 Task: Look for space in Vila Real, Portugal from 1st August, 2023 to 5th August, 2023 for 1 adult in price range Rs.6000 to Rs.15000. Place can be entire place with 1  bedroom having 1 bed and 1 bathroom. Property type can be house, flat, guest house. Booking option can be shelf check-in. Required host language is English.
Action: Mouse moved to (354, 126)
Screenshot: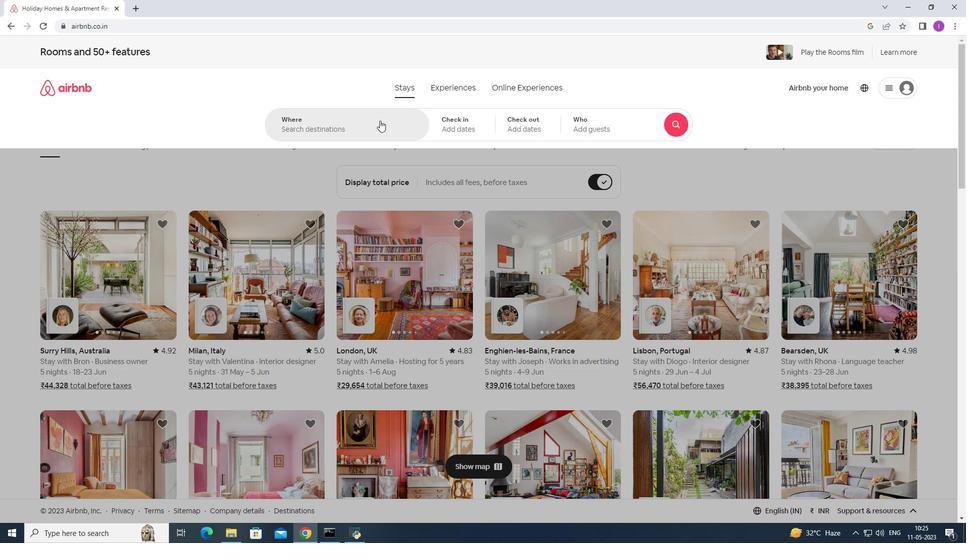 
Action: Mouse pressed left at (354, 126)
Screenshot: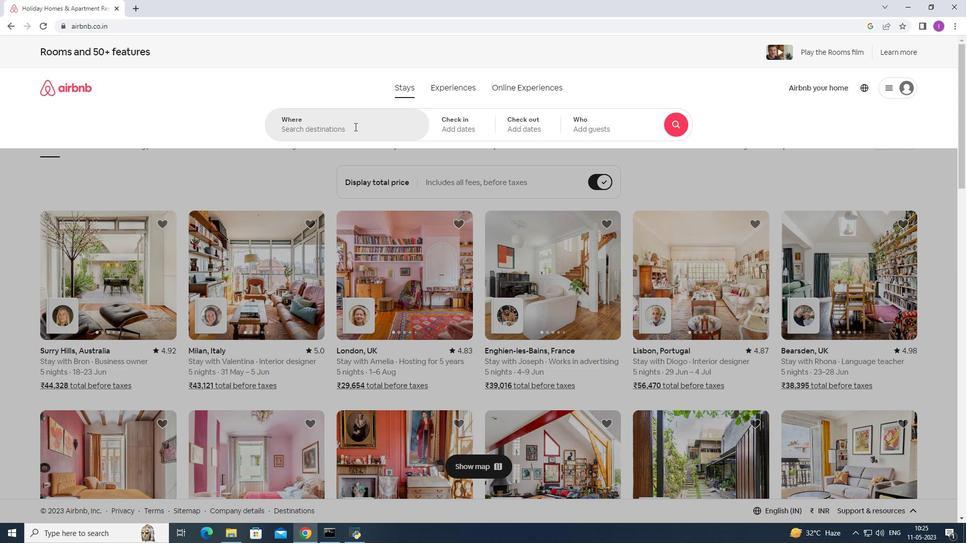 
Action: Mouse moved to (370, 117)
Screenshot: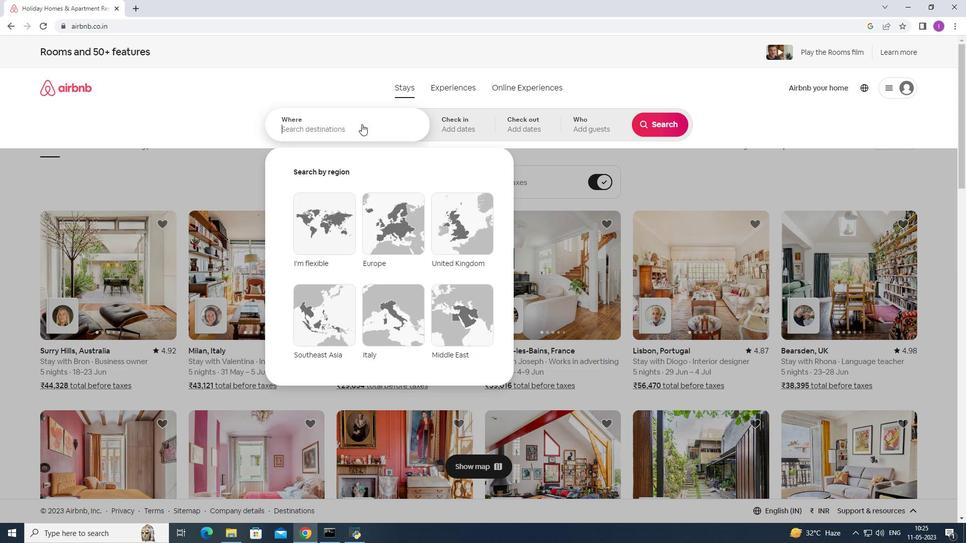 
Action: Key pressed <Key.shift><Key.shift><Key.shift><Key.shift><Key.shift><Key.shift><Key.shift><Key.shift><Key.shift><Key.shift><Key.shift><Key.shift><Key.shift><Key.shift><Key.shift><Key.shift>Vila<Key.space><Key.shift>Real,<Key.shift><Key.shift><Key.shift><Key.shift><Key.shift><Key.shift><Key.shift><Key.shift>Portugal
Screenshot: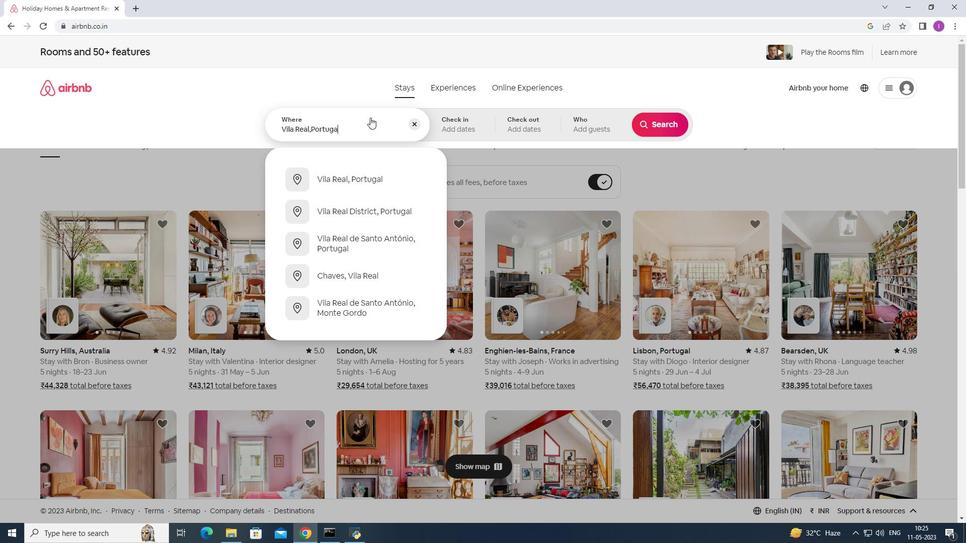 
Action: Mouse moved to (374, 178)
Screenshot: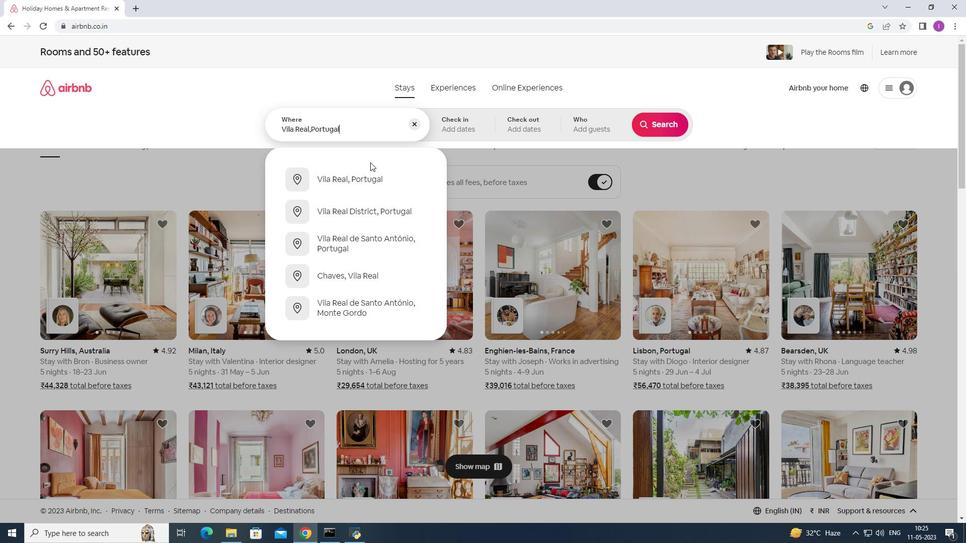 
Action: Mouse pressed left at (374, 178)
Screenshot: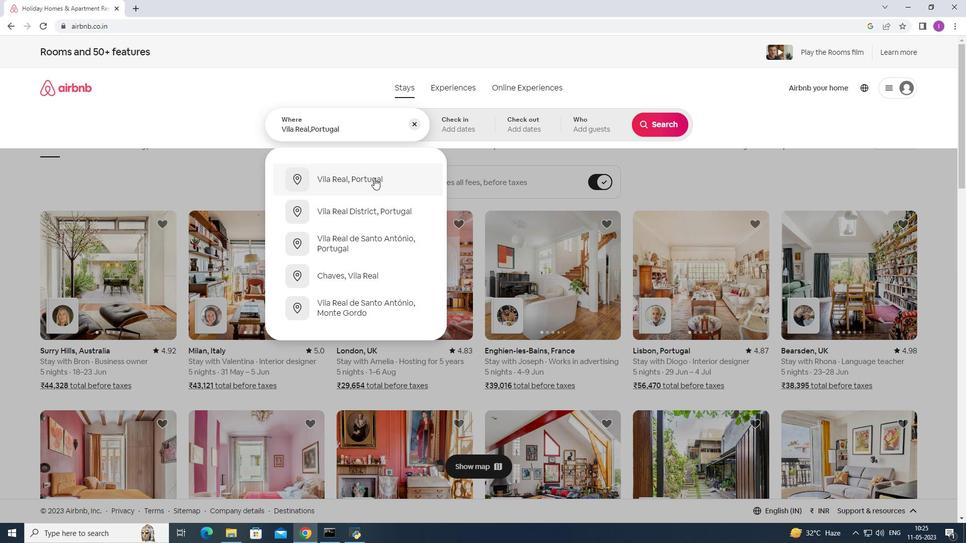 
Action: Mouse moved to (657, 201)
Screenshot: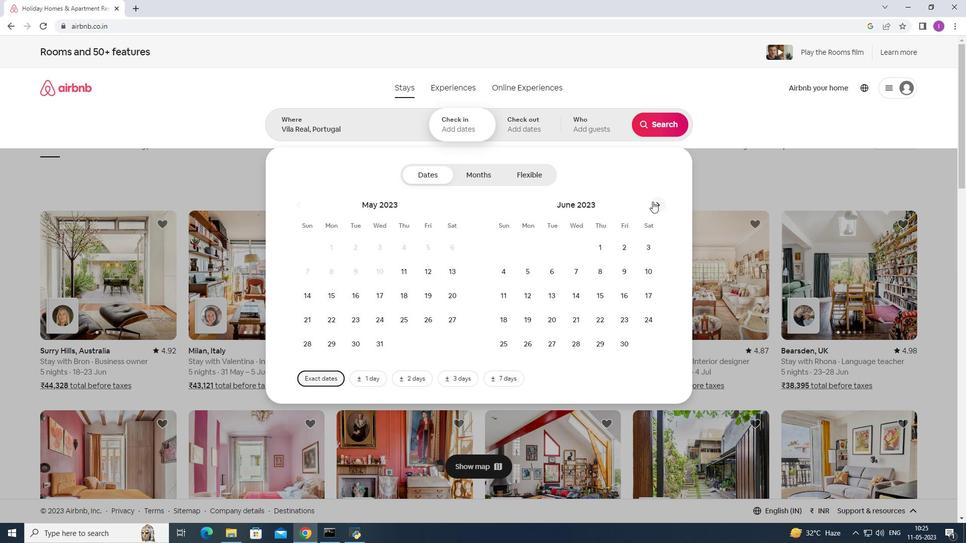 
Action: Mouse pressed left at (657, 201)
Screenshot: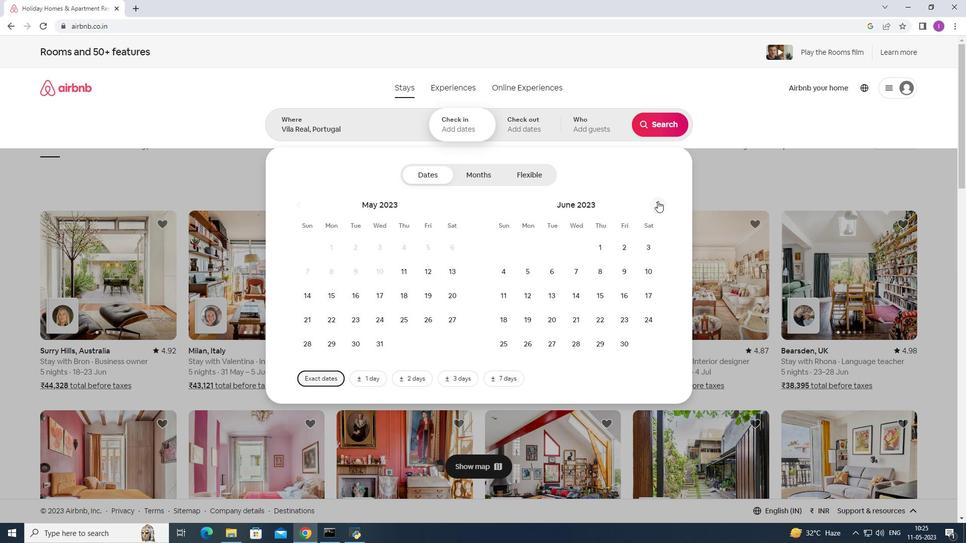 
Action: Mouse pressed left at (657, 201)
Screenshot: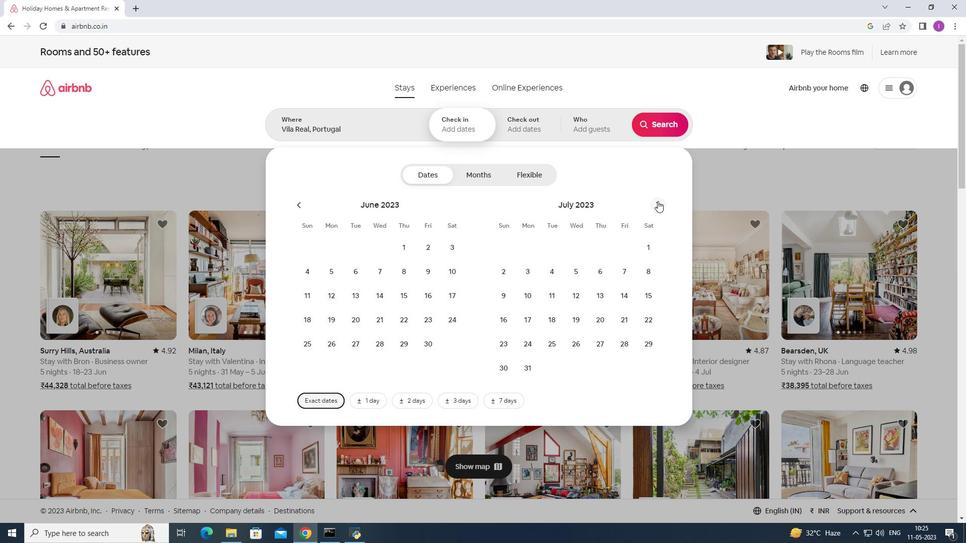 
Action: Mouse moved to (553, 248)
Screenshot: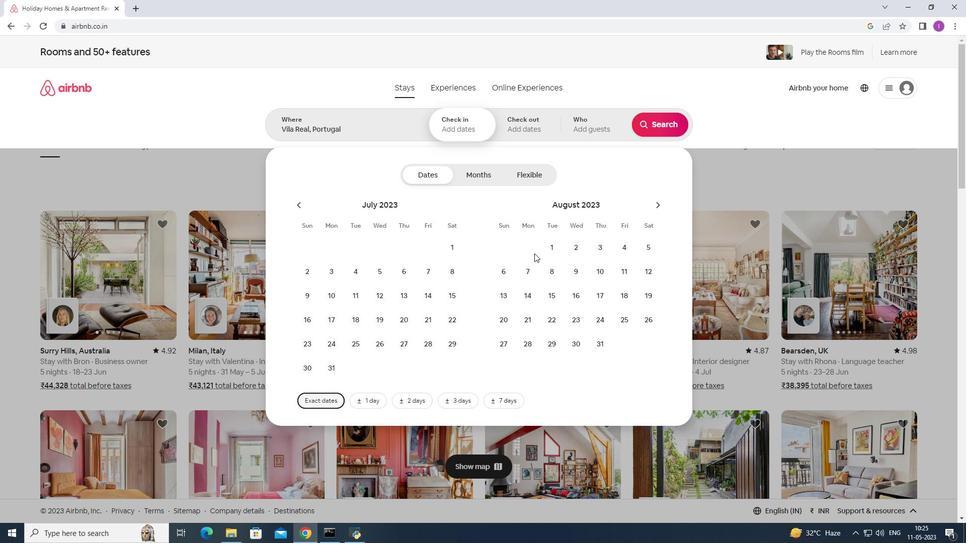 
Action: Mouse pressed left at (553, 248)
Screenshot: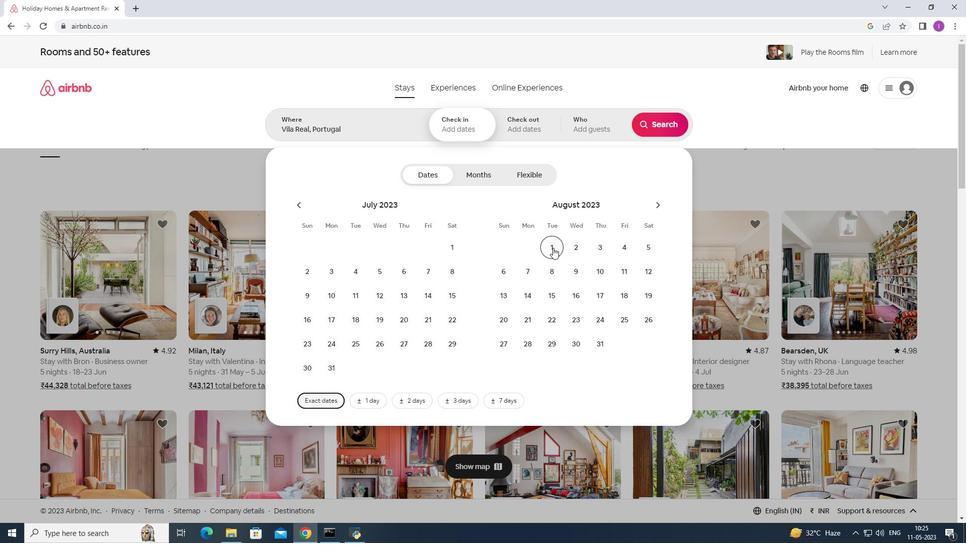
Action: Mouse moved to (645, 249)
Screenshot: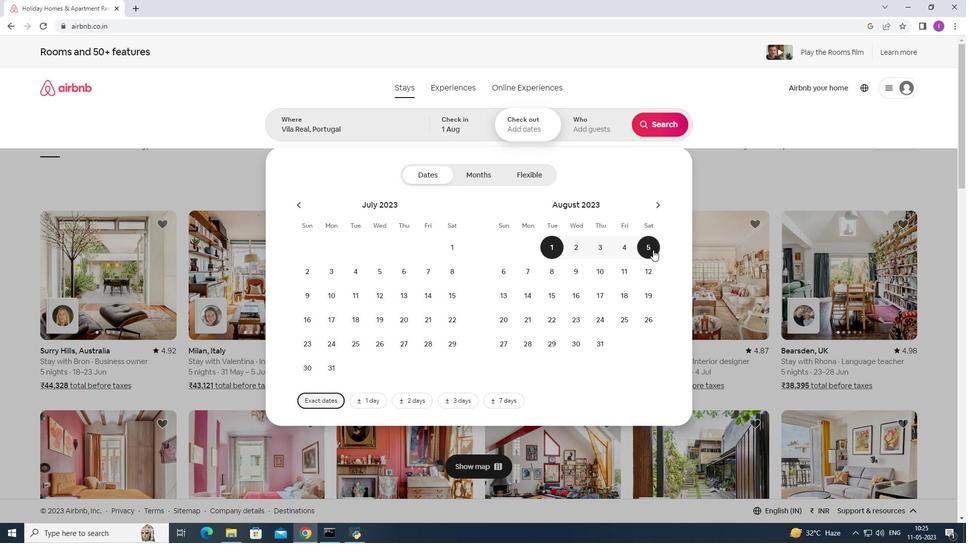 
Action: Mouse pressed left at (645, 249)
Screenshot: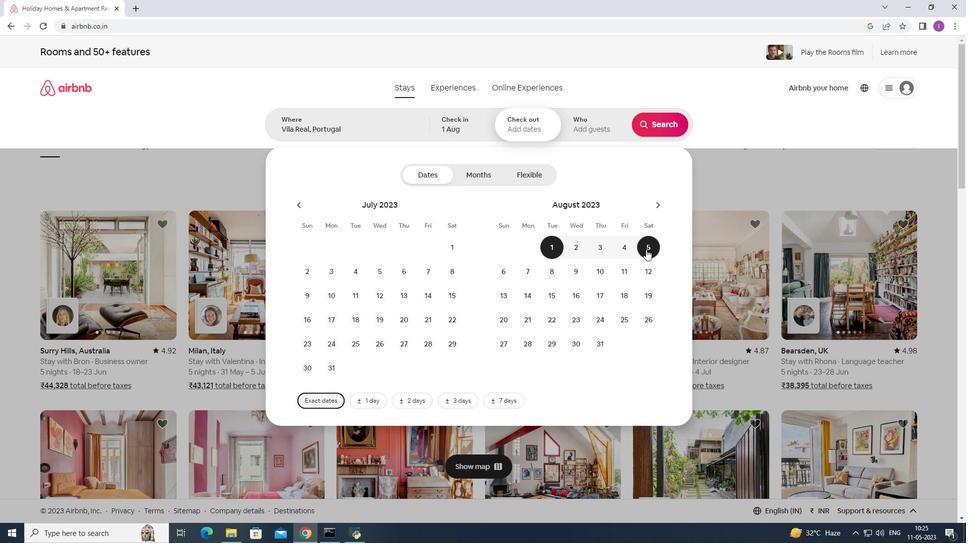 
Action: Mouse moved to (596, 134)
Screenshot: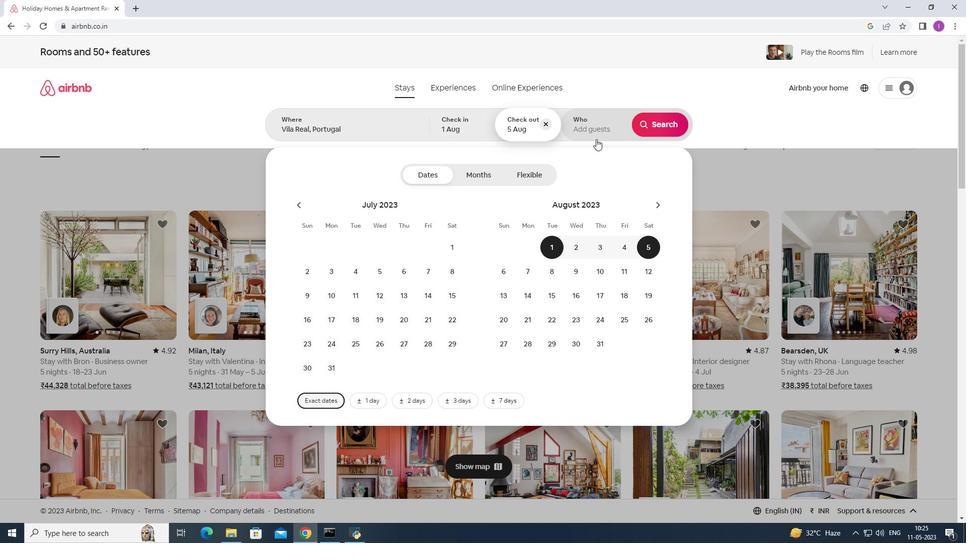 
Action: Mouse pressed left at (596, 134)
Screenshot: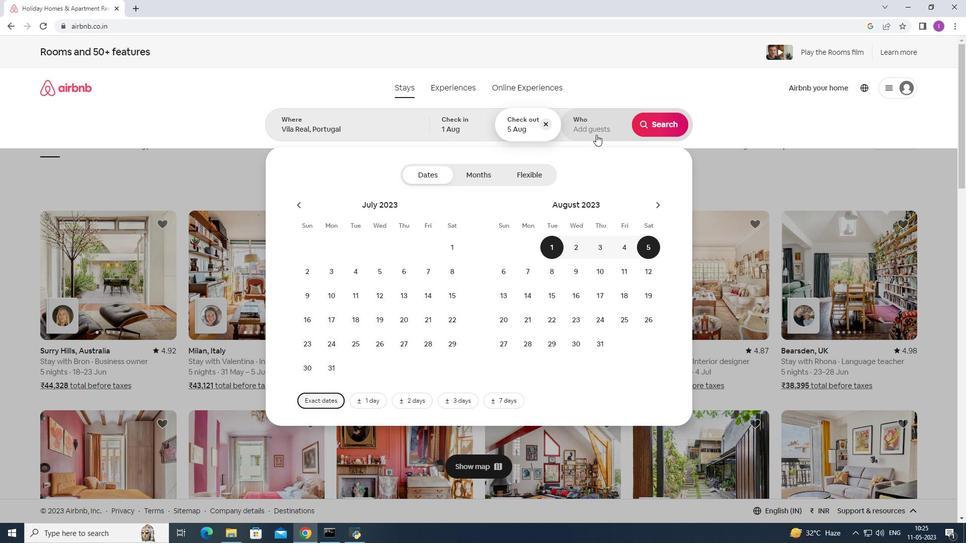 
Action: Mouse moved to (664, 174)
Screenshot: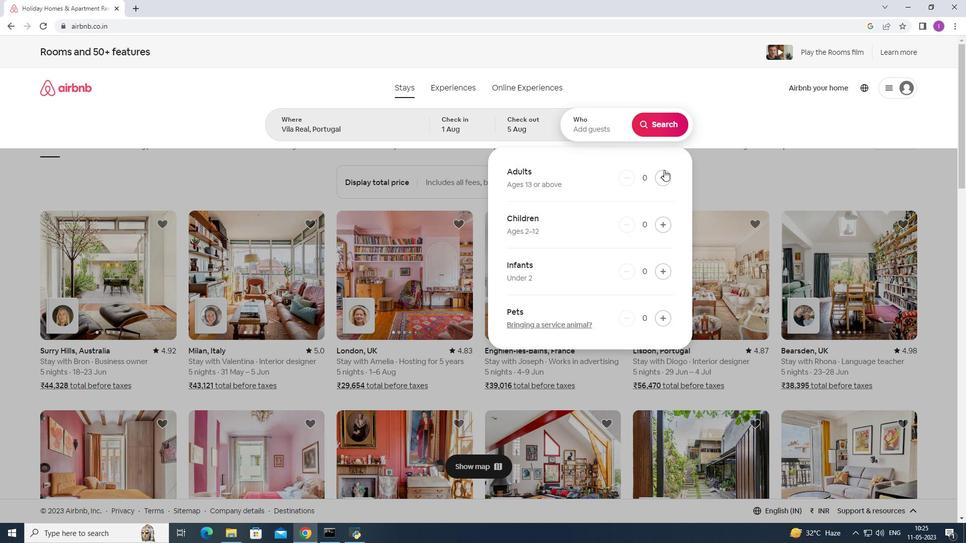
Action: Mouse pressed left at (664, 174)
Screenshot: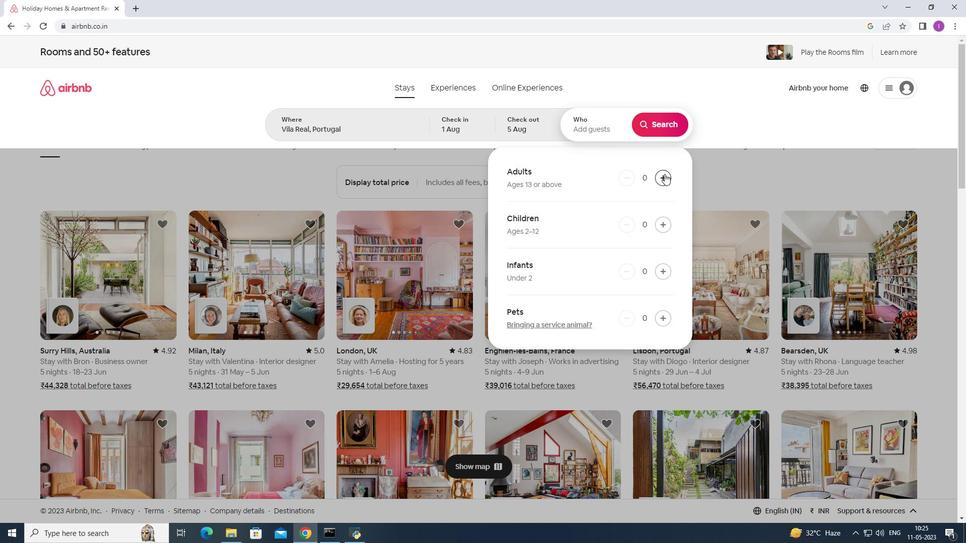 
Action: Mouse pressed left at (664, 174)
Screenshot: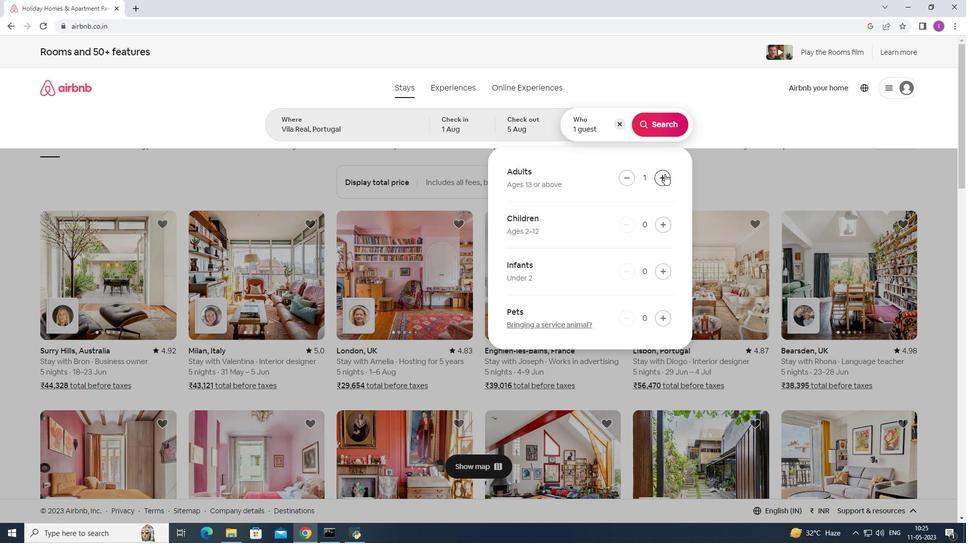
Action: Mouse pressed left at (664, 174)
Screenshot: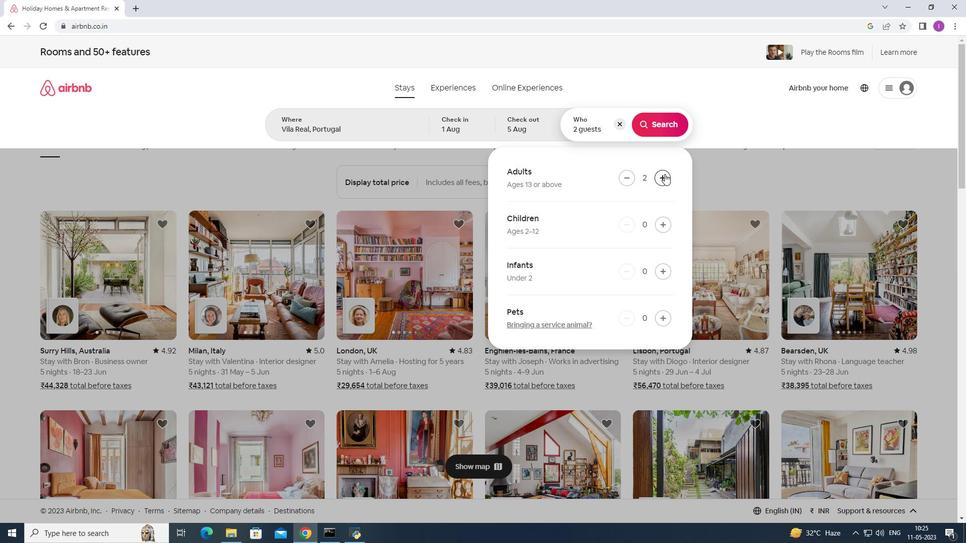 
Action: Mouse moved to (625, 176)
Screenshot: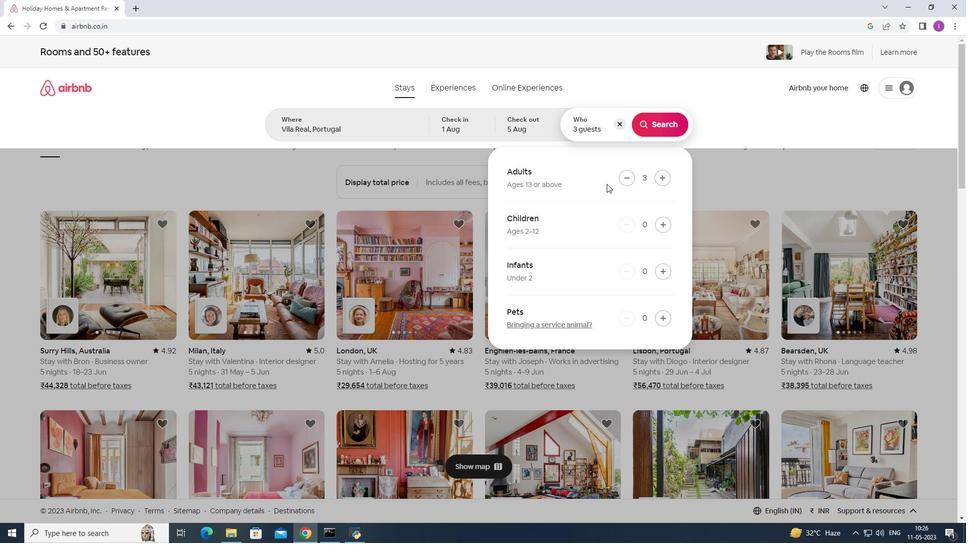 
Action: Mouse pressed left at (625, 176)
Screenshot: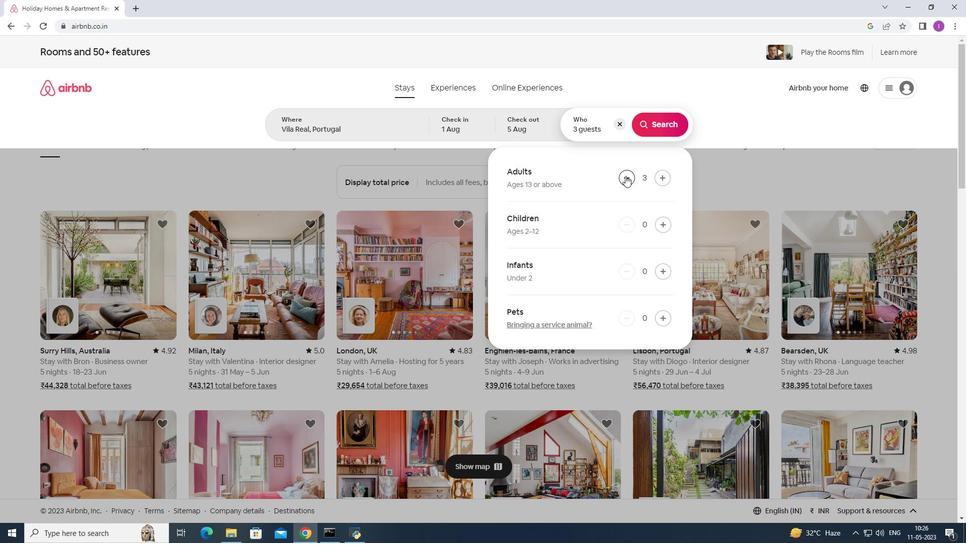 
Action: Mouse pressed left at (625, 176)
Screenshot: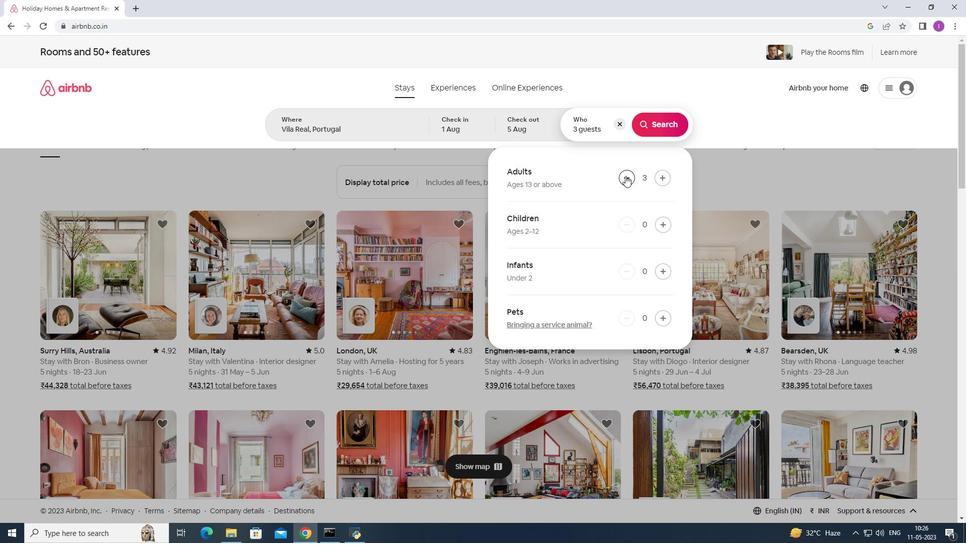
Action: Mouse moved to (655, 128)
Screenshot: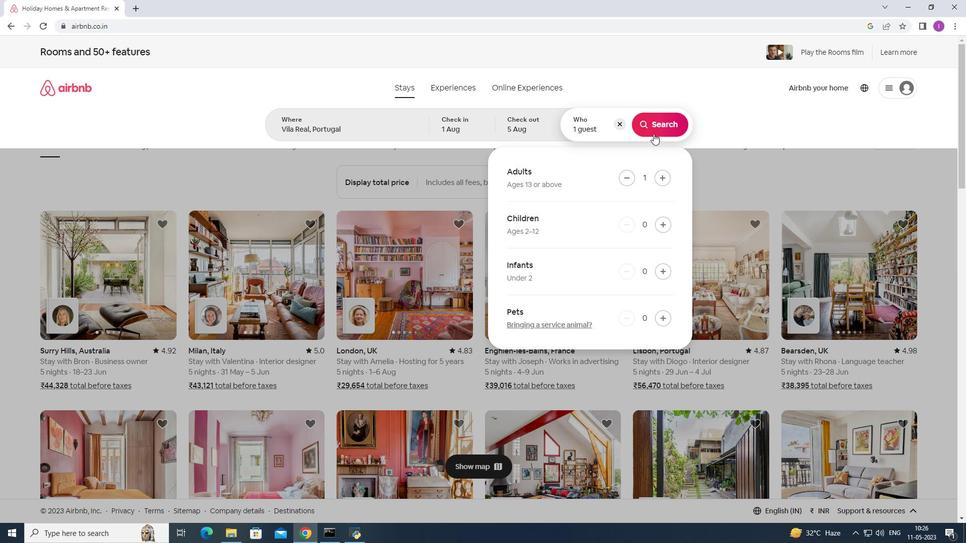 
Action: Mouse pressed left at (655, 128)
Screenshot: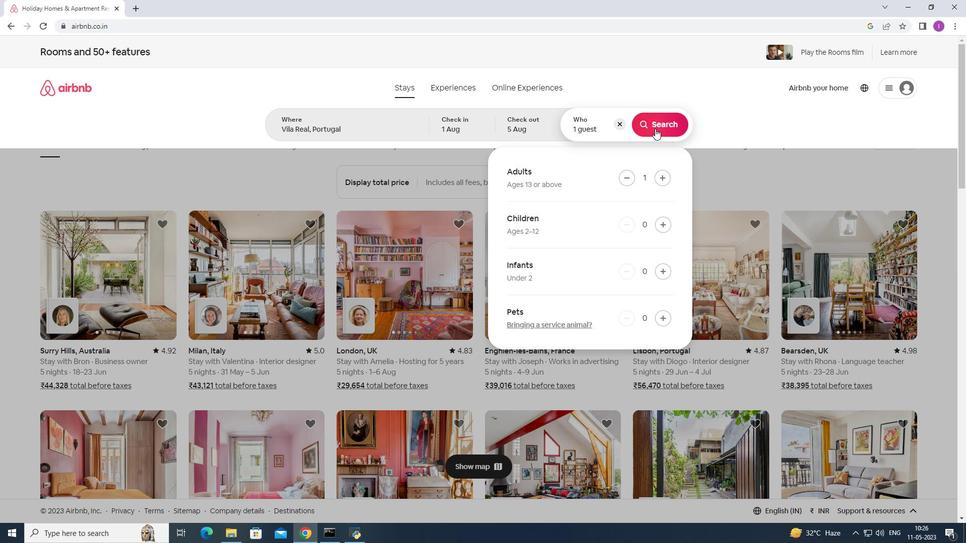 
Action: Mouse moved to (929, 100)
Screenshot: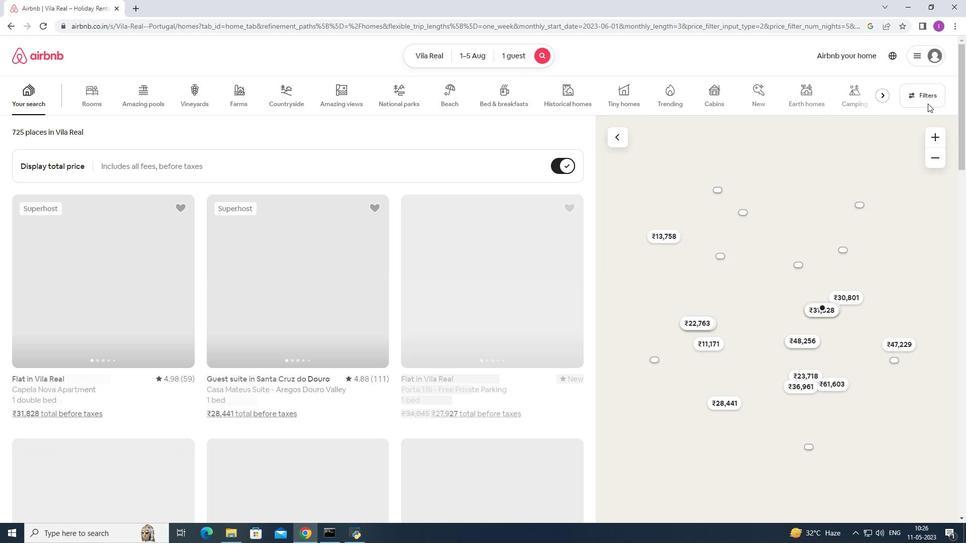
Action: Mouse pressed left at (929, 100)
Screenshot: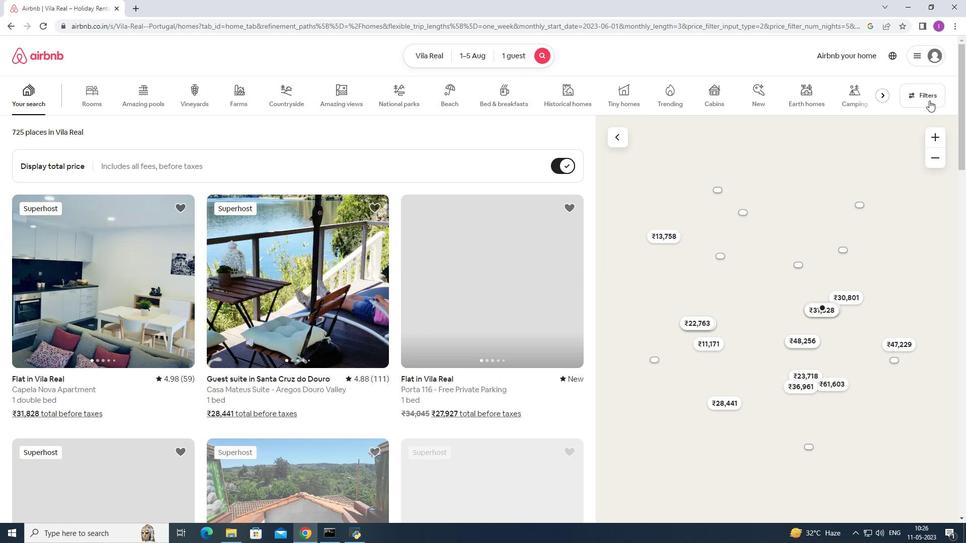 
Action: Mouse moved to (549, 343)
Screenshot: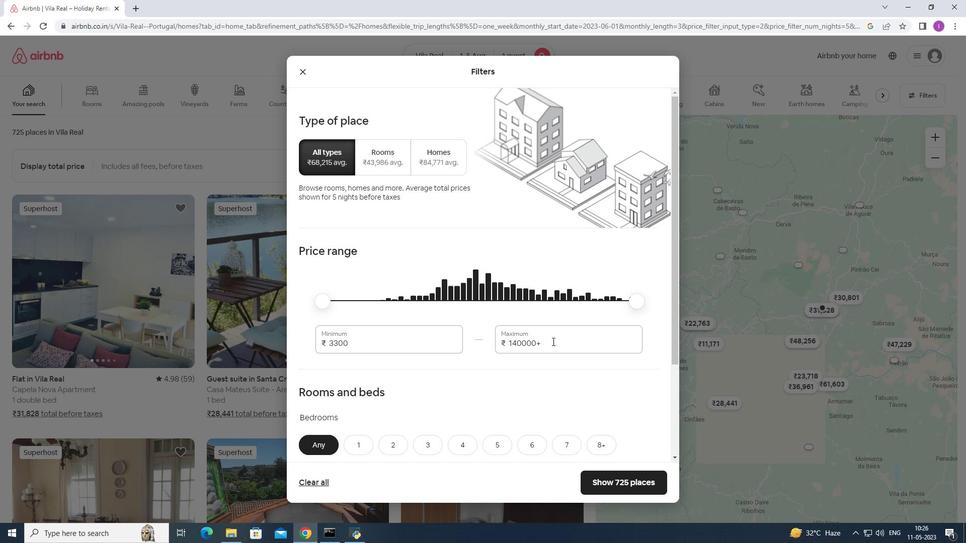 
Action: Mouse pressed left at (549, 343)
Screenshot: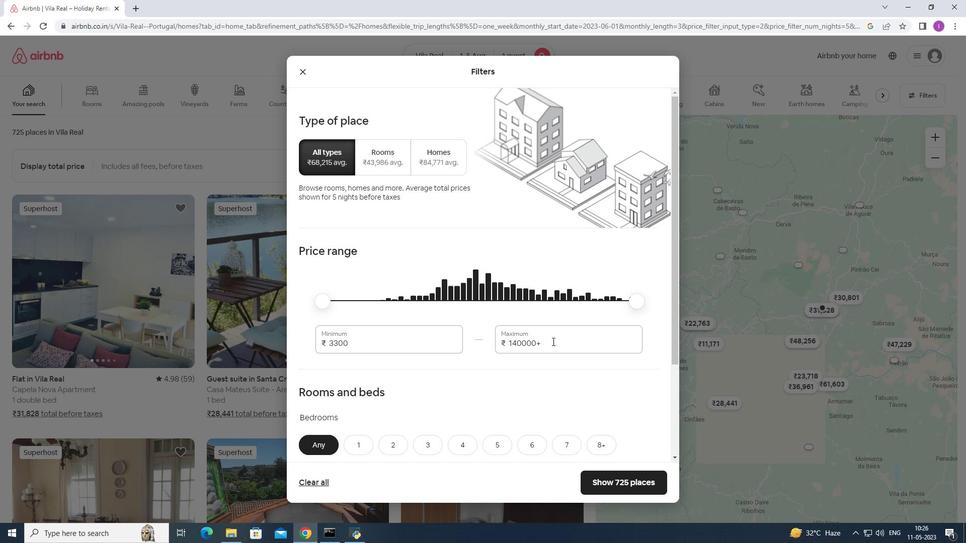
Action: Mouse moved to (566, 342)
Screenshot: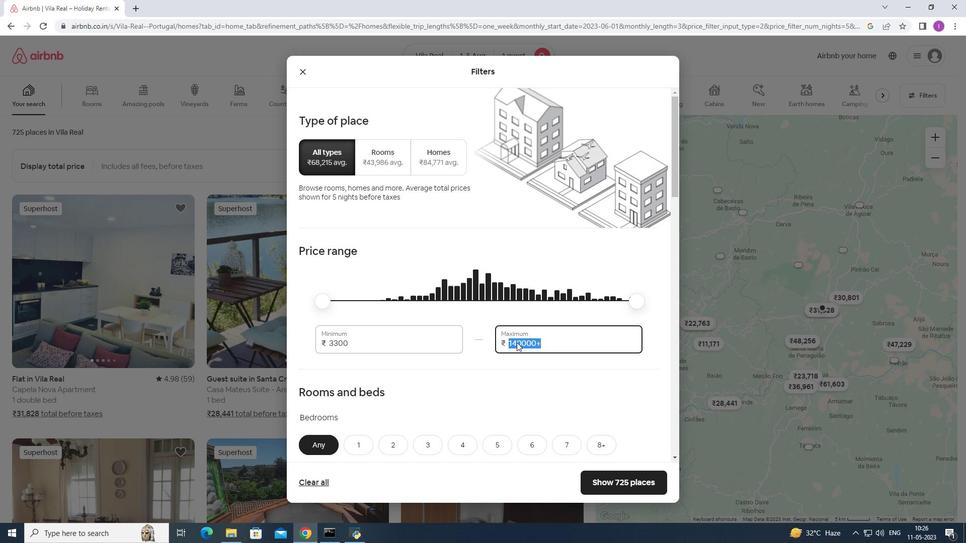 
Action: Key pressed 15000
Screenshot: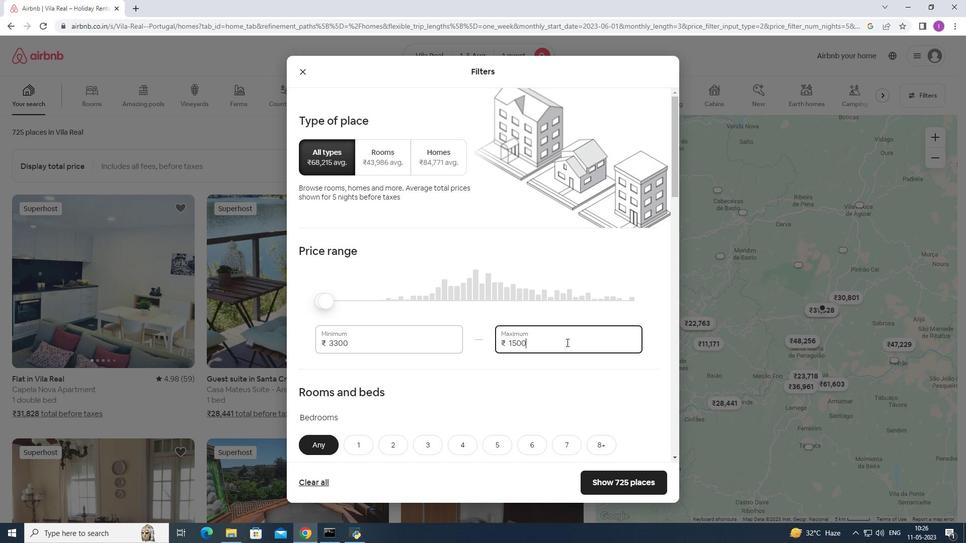 
Action: Mouse moved to (351, 338)
Screenshot: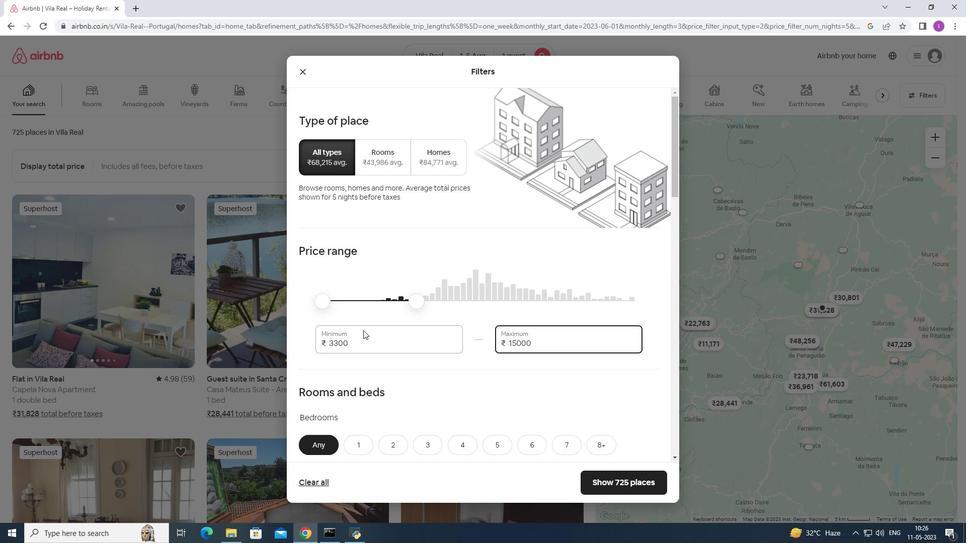 
Action: Mouse pressed left at (351, 338)
Screenshot: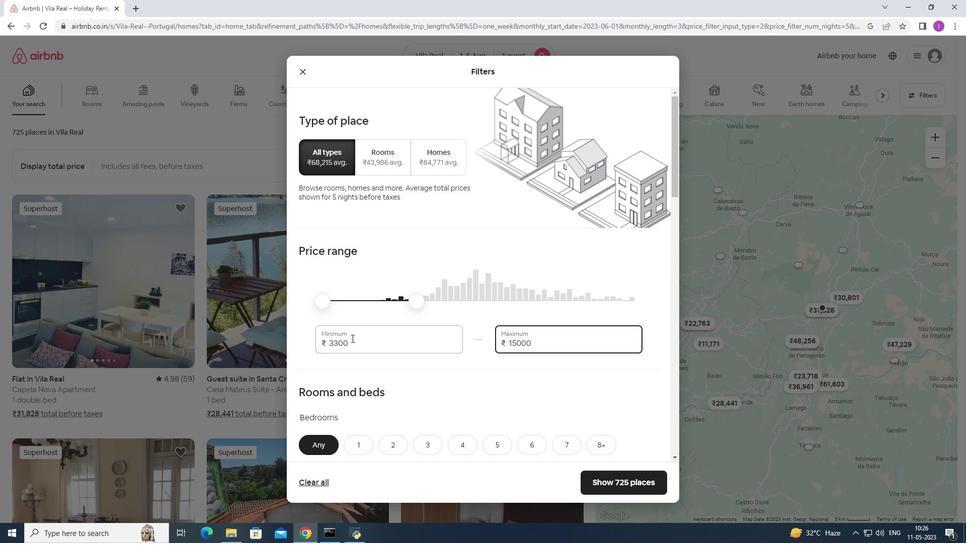 
Action: Mouse moved to (325, 355)
Screenshot: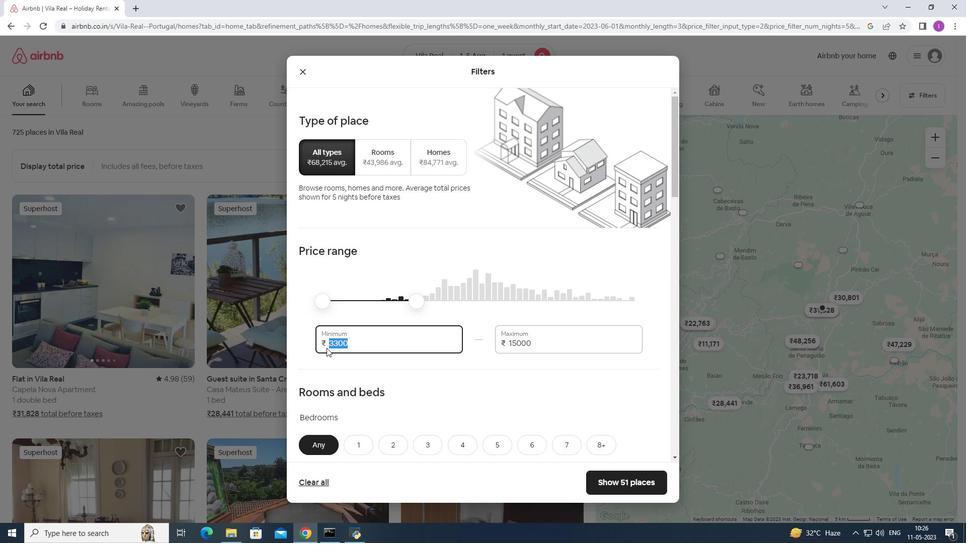
Action: Key pressed 6000
Screenshot: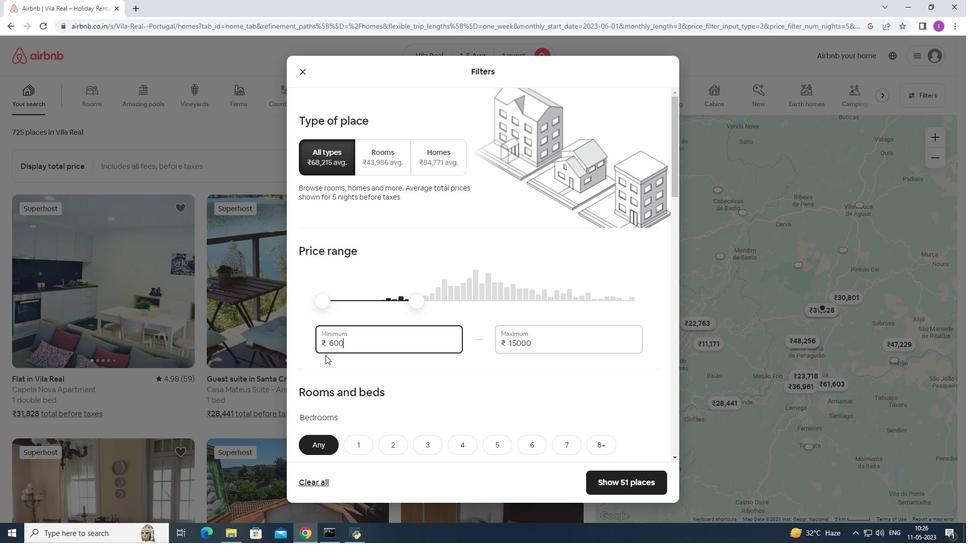 
Action: Mouse moved to (327, 226)
Screenshot: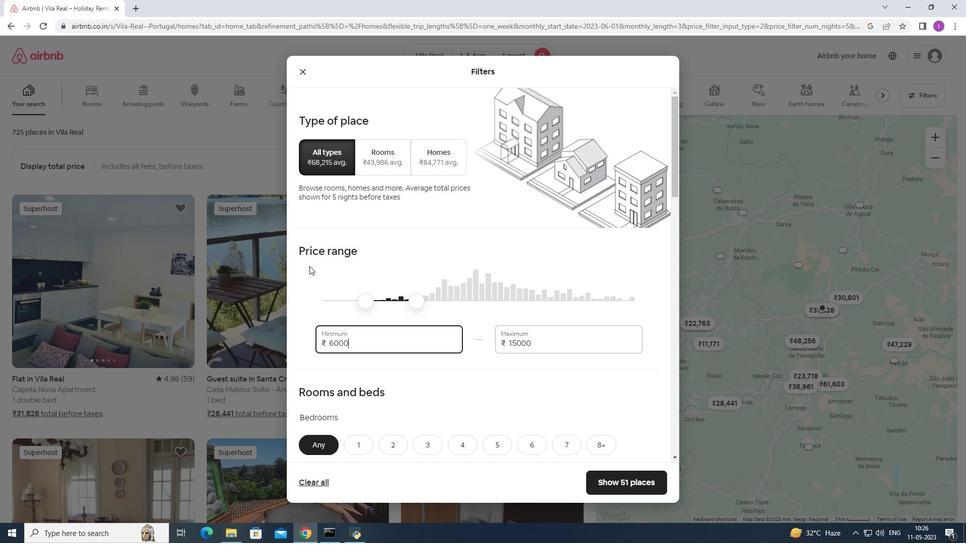
Action: Mouse scrolled (327, 225) with delta (0, 0)
Screenshot: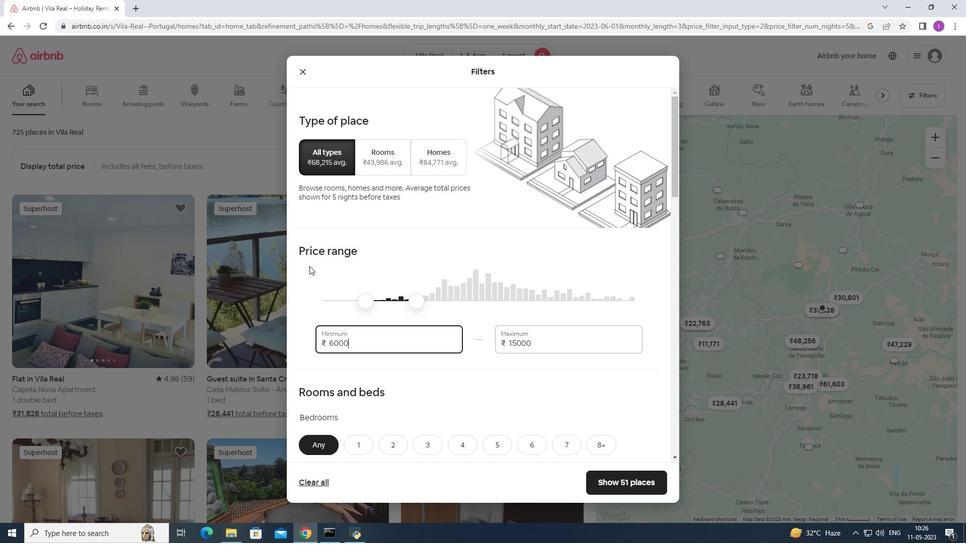 
Action: Mouse moved to (335, 224)
Screenshot: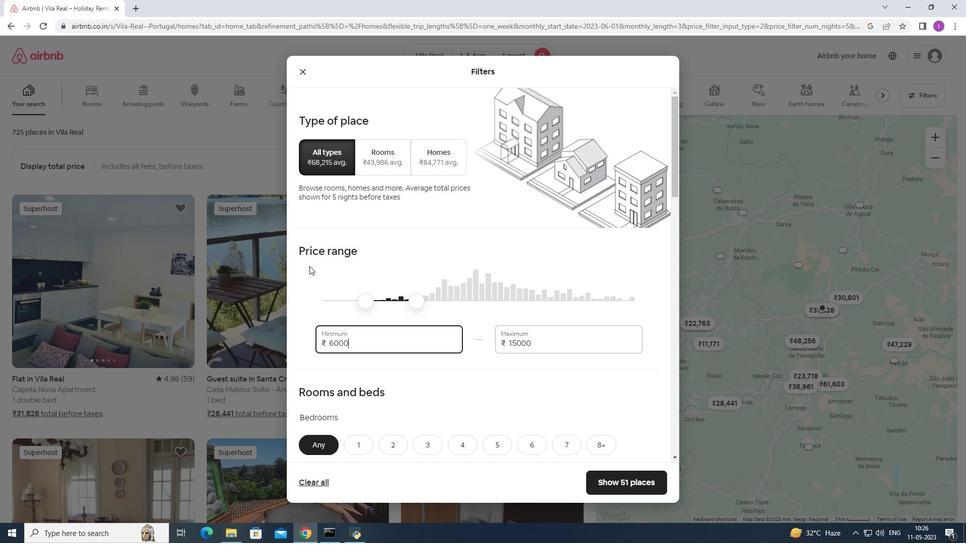 
Action: Mouse scrolled (335, 223) with delta (0, 0)
Screenshot: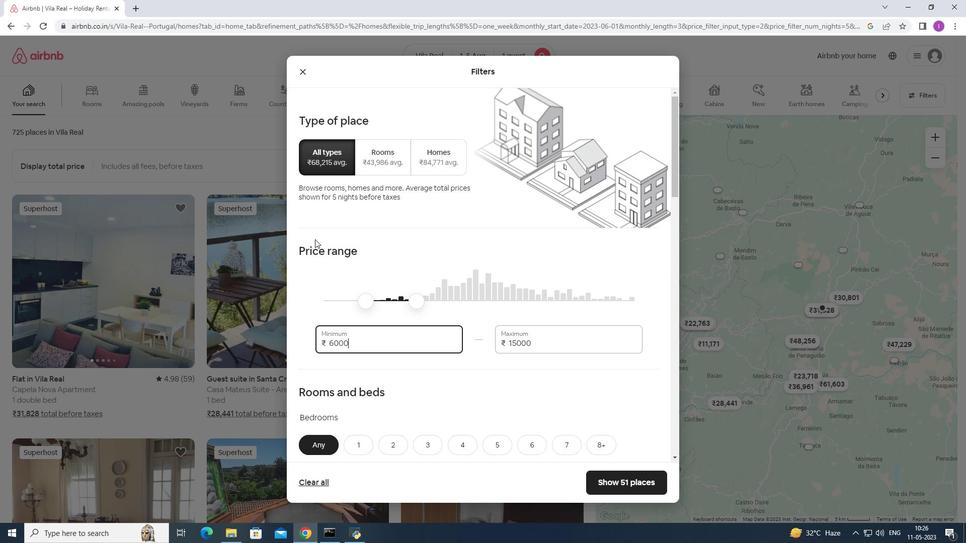
Action: Mouse moved to (348, 221)
Screenshot: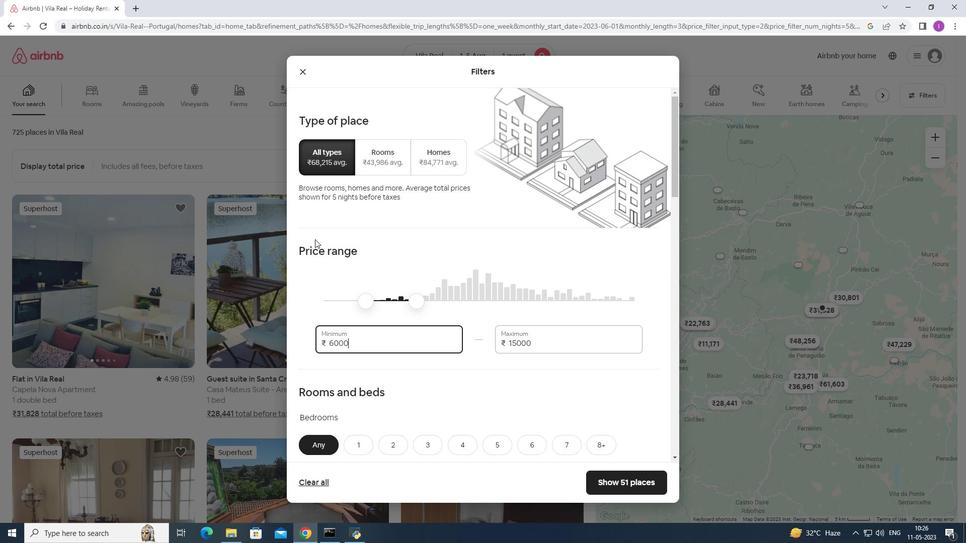 
Action: Mouse scrolled (348, 220) with delta (0, 0)
Screenshot: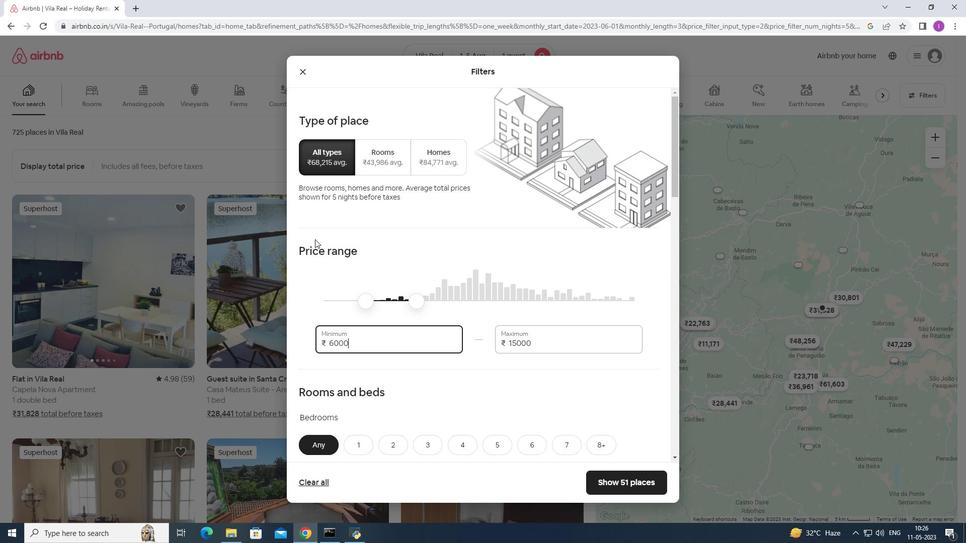 
Action: Mouse moved to (355, 220)
Screenshot: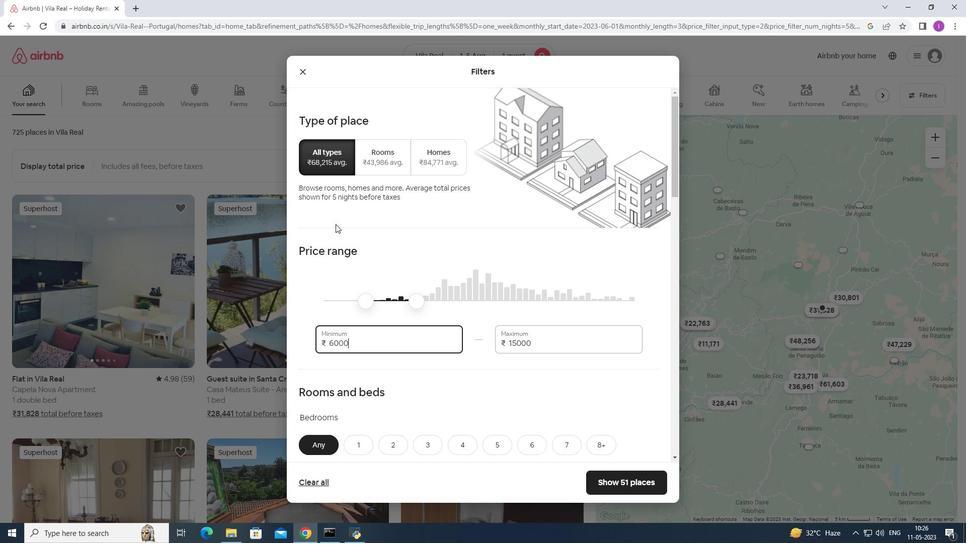 
Action: Mouse scrolled (355, 220) with delta (0, 0)
Screenshot: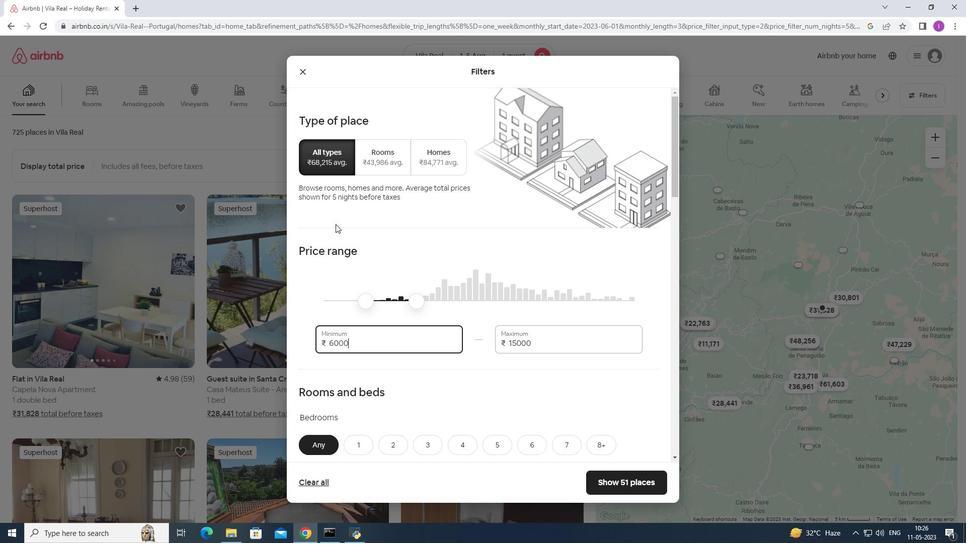 
Action: Mouse moved to (360, 244)
Screenshot: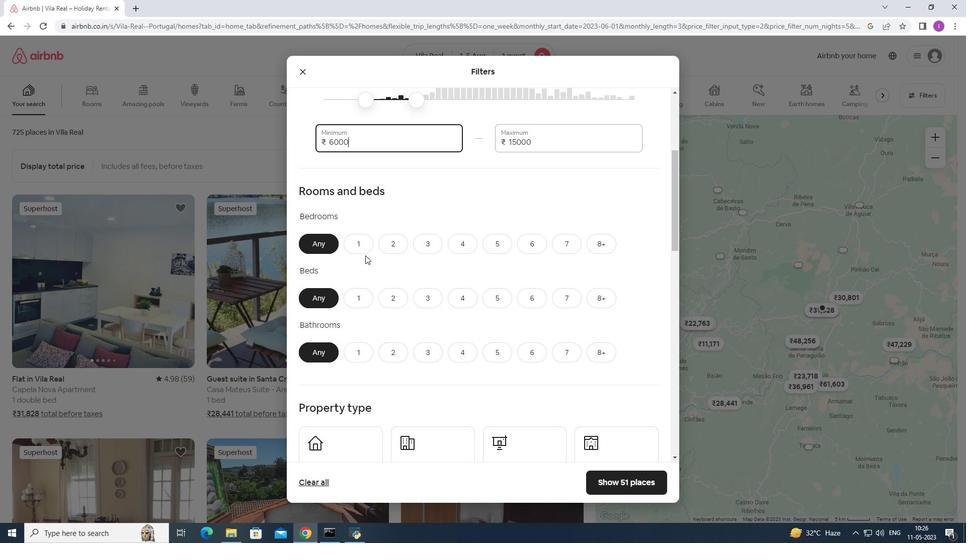 
Action: Mouse pressed left at (360, 244)
Screenshot: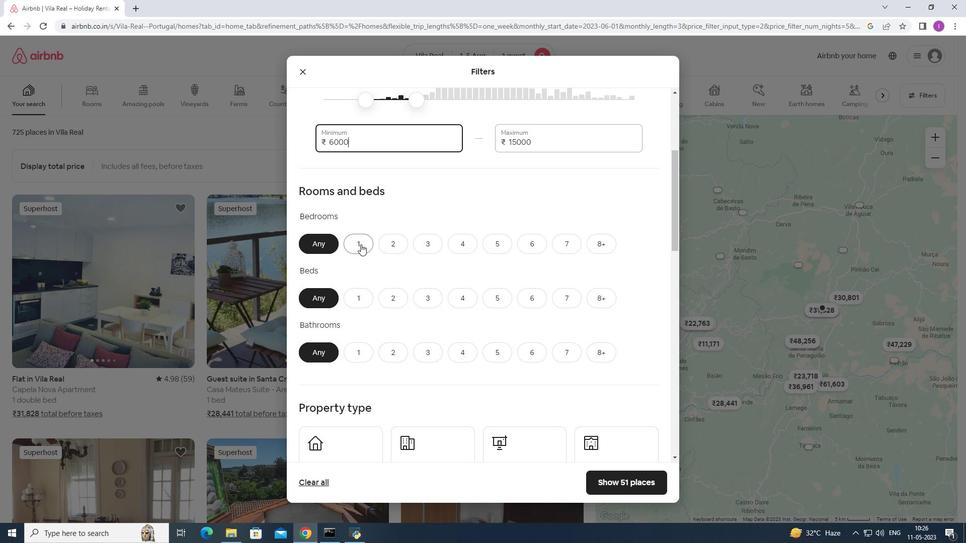 
Action: Mouse moved to (351, 298)
Screenshot: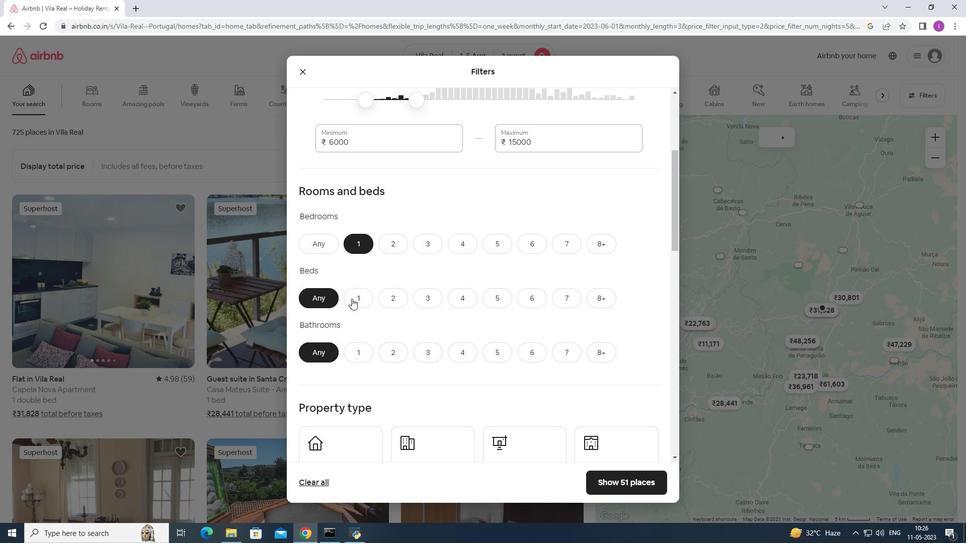 
Action: Mouse pressed left at (351, 298)
Screenshot: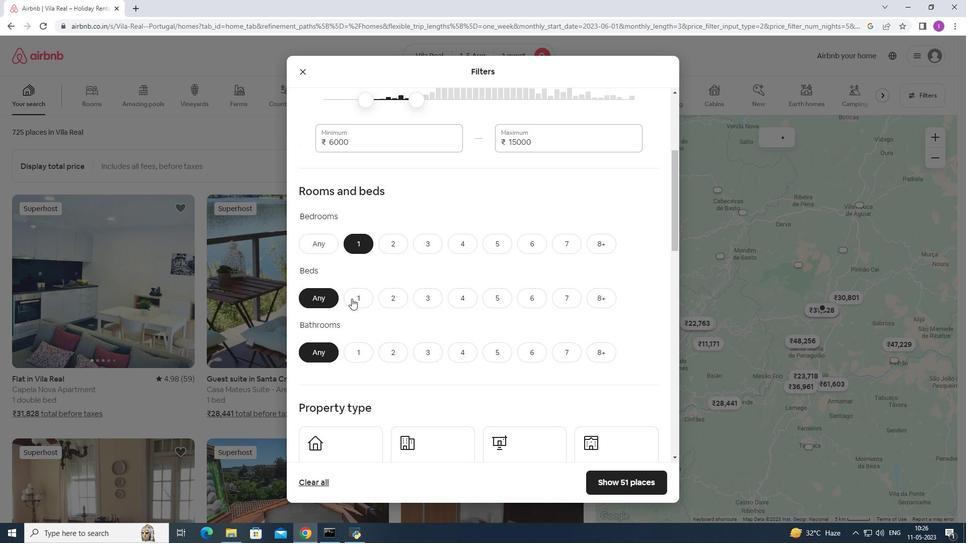 
Action: Mouse moved to (355, 349)
Screenshot: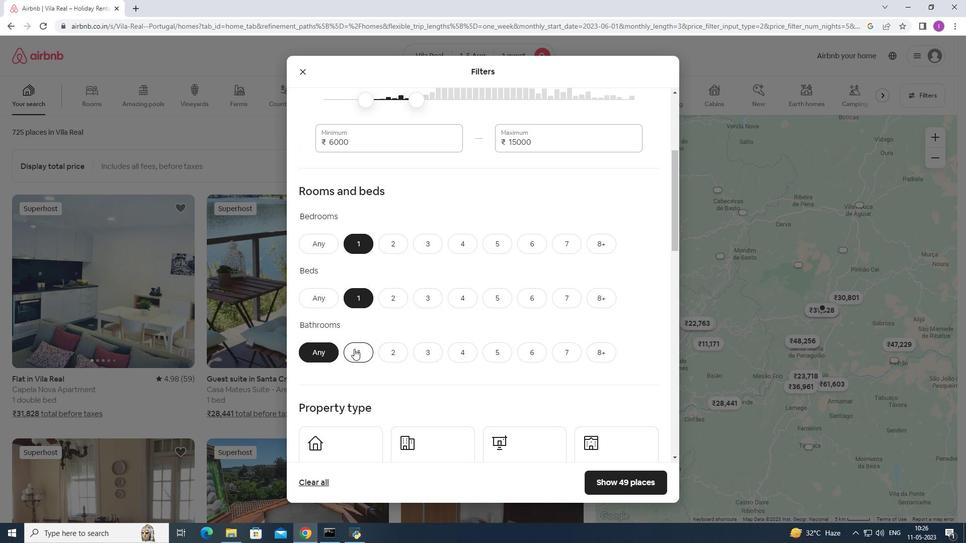 
Action: Mouse pressed left at (355, 349)
Screenshot: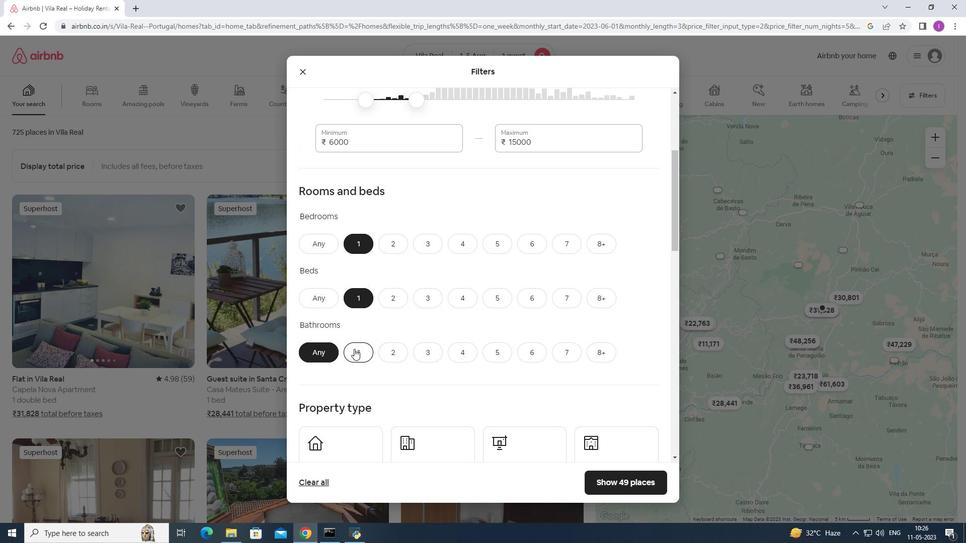 
Action: Mouse moved to (418, 330)
Screenshot: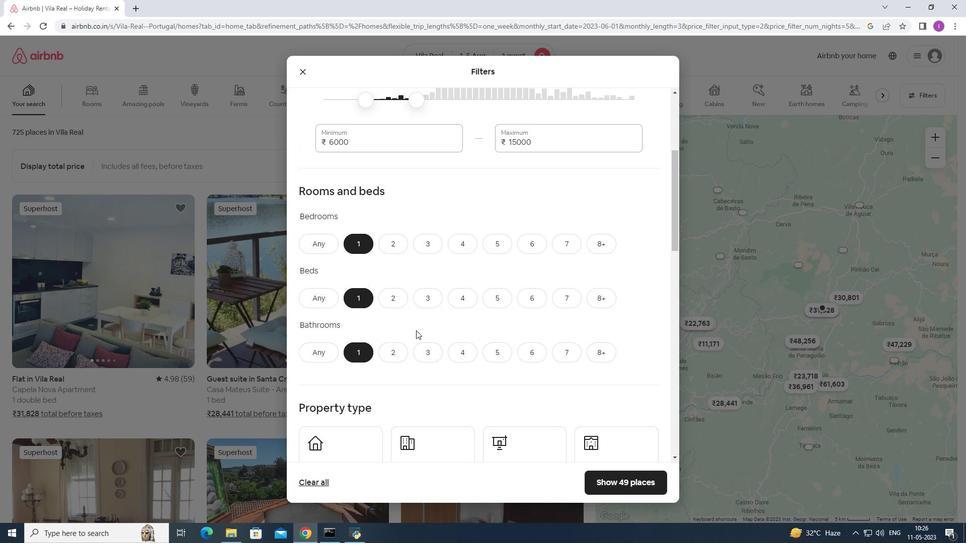
Action: Mouse scrolled (418, 330) with delta (0, 0)
Screenshot: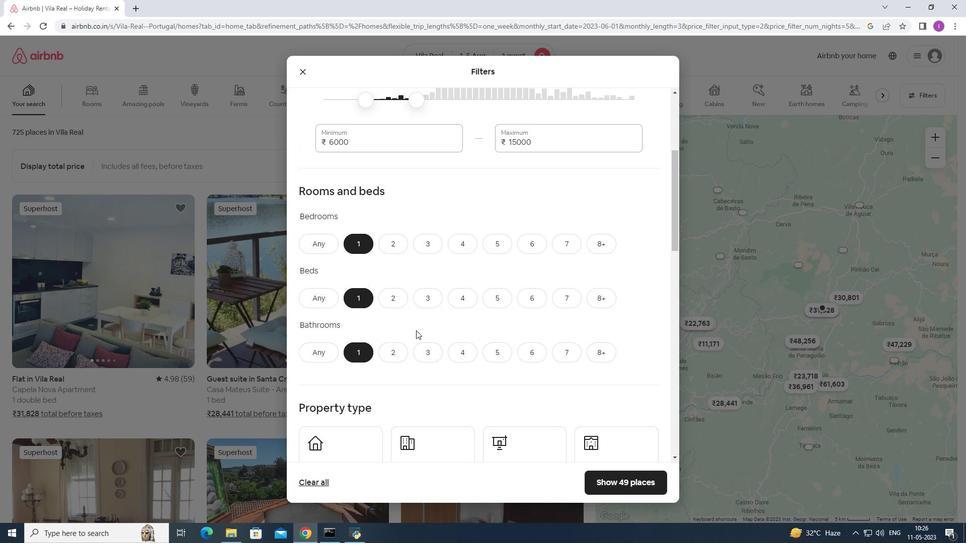 
Action: Mouse moved to (423, 330)
Screenshot: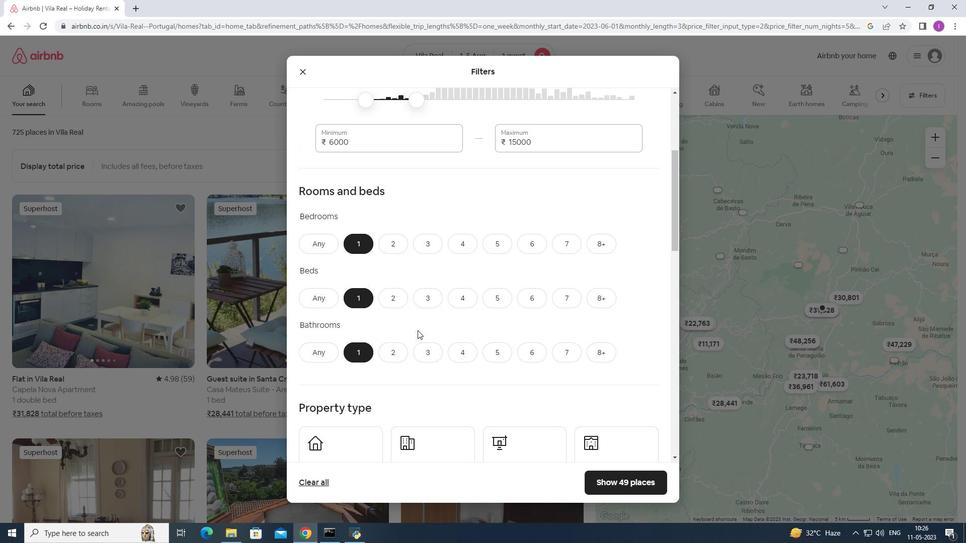 
Action: Mouse scrolled (423, 330) with delta (0, 0)
Screenshot: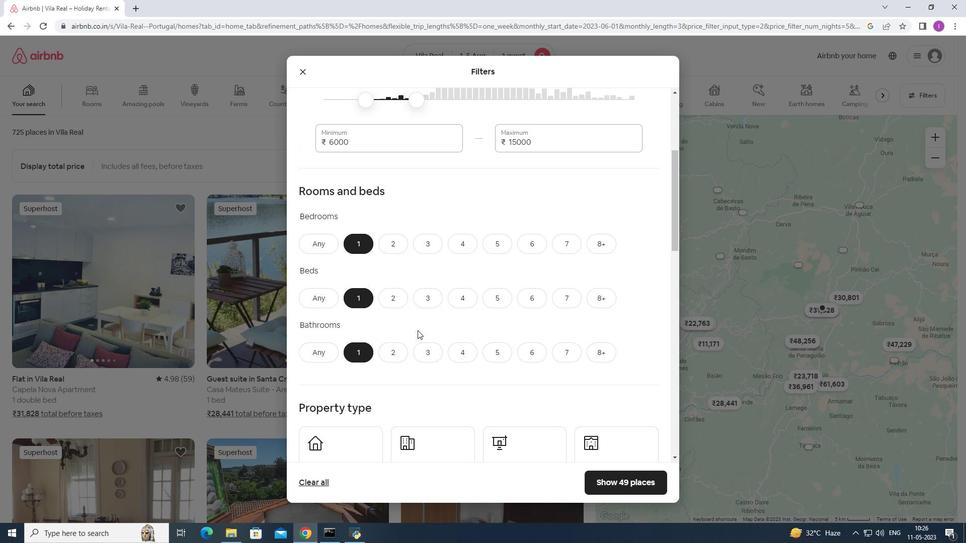 
Action: Mouse moved to (430, 329)
Screenshot: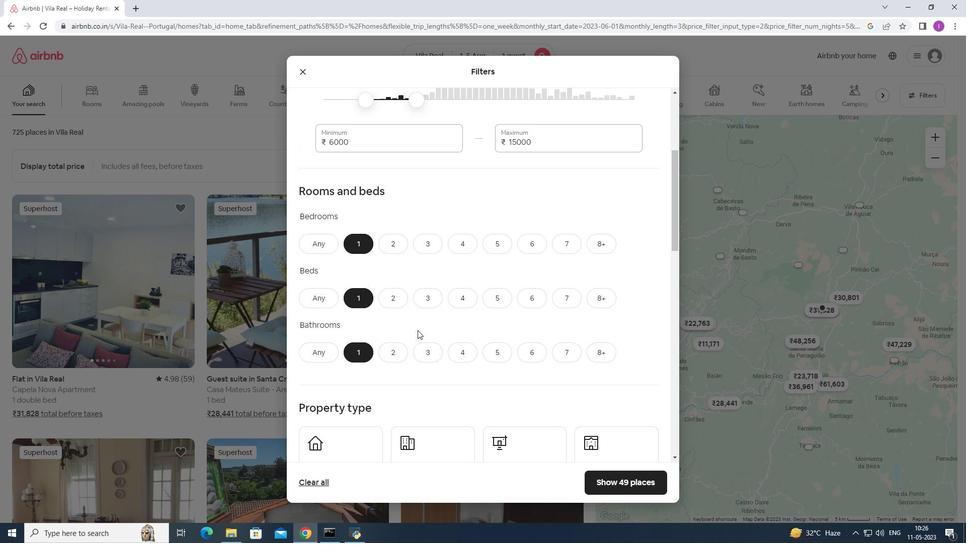 
Action: Mouse scrolled (430, 328) with delta (0, 0)
Screenshot: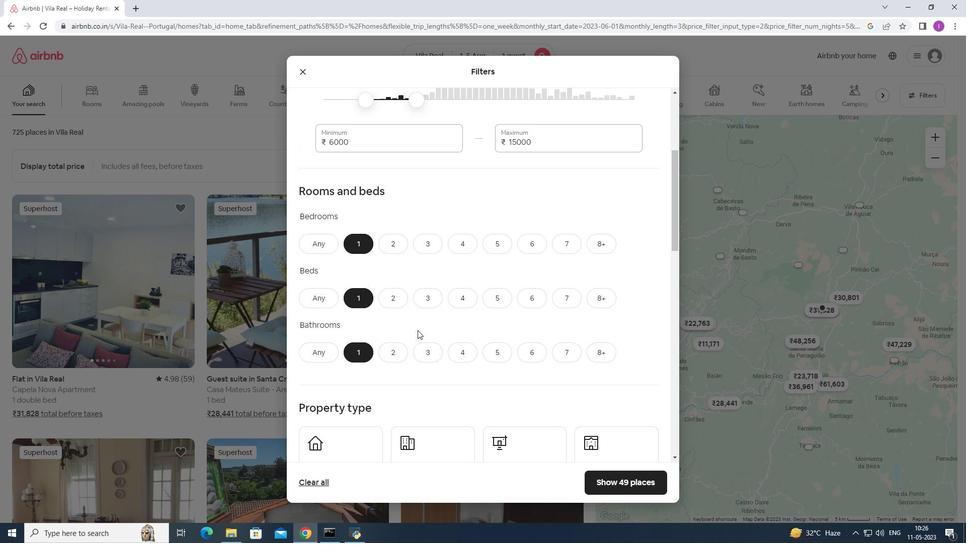
Action: Mouse moved to (364, 323)
Screenshot: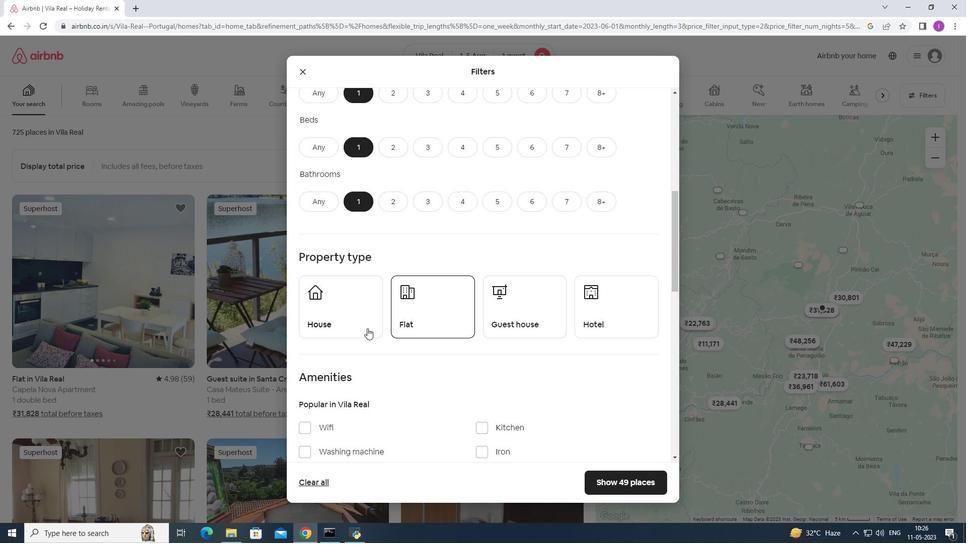 
Action: Mouse pressed left at (364, 323)
Screenshot: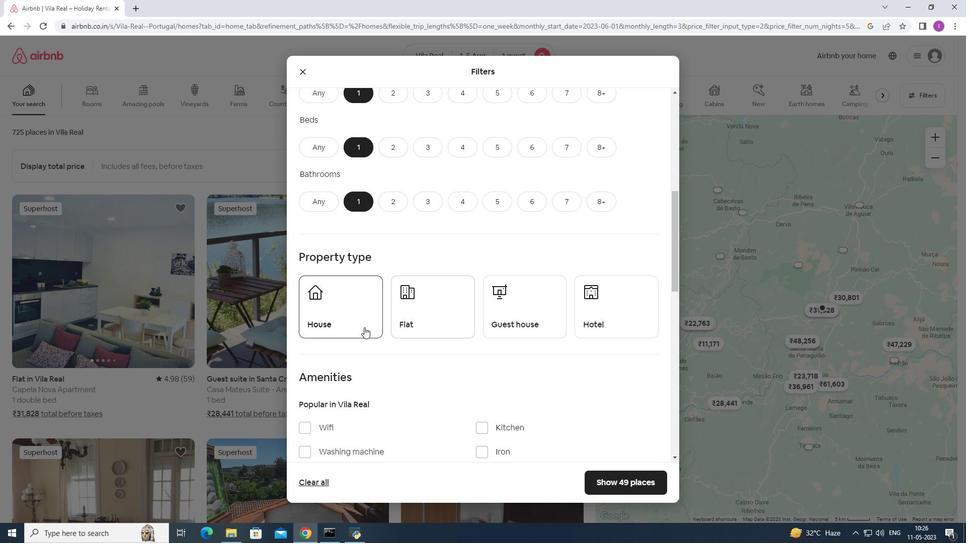 
Action: Mouse moved to (449, 320)
Screenshot: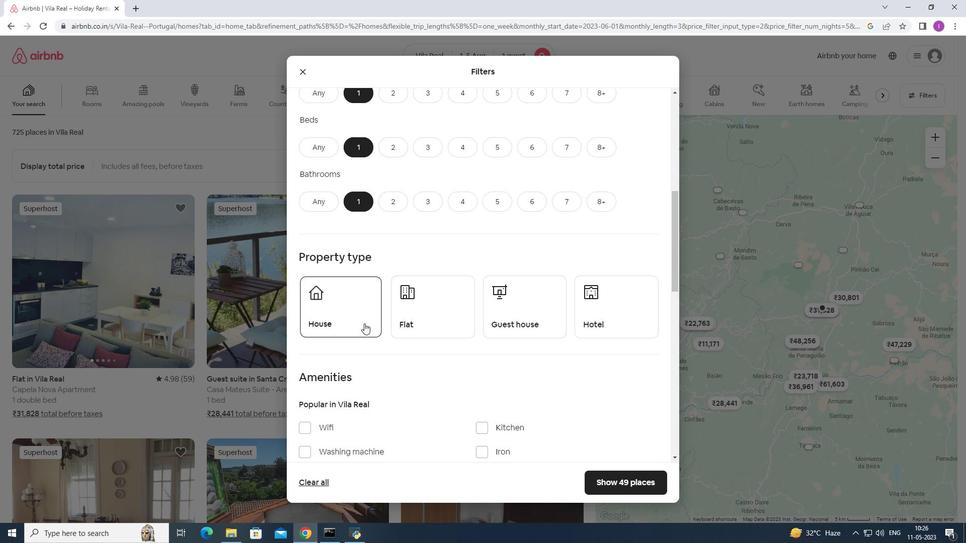 
Action: Mouse pressed left at (449, 320)
Screenshot: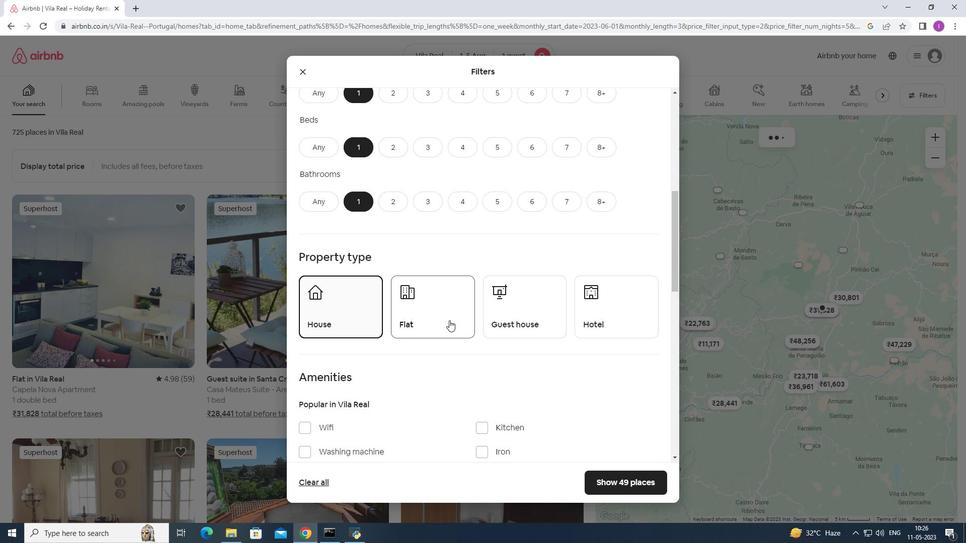 
Action: Mouse moved to (524, 315)
Screenshot: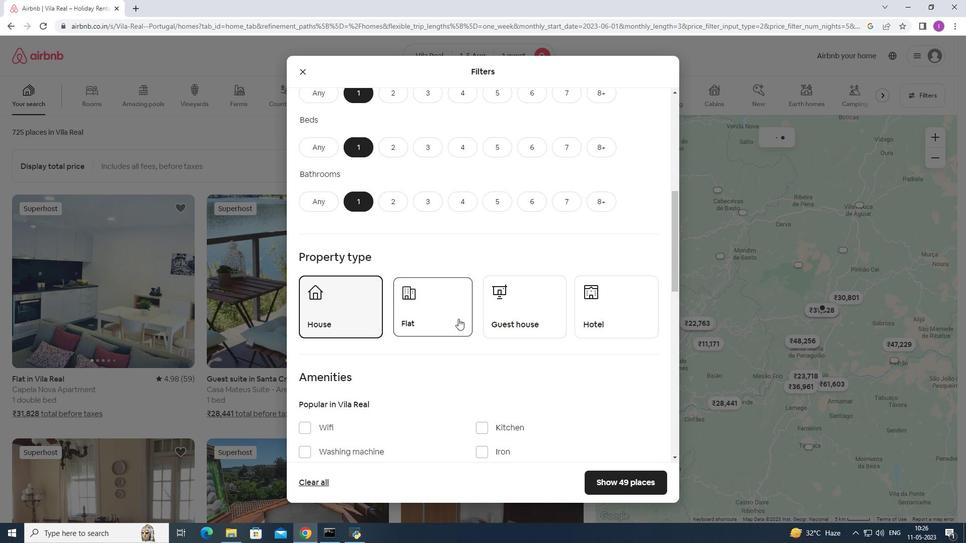 
Action: Mouse pressed left at (524, 315)
Screenshot: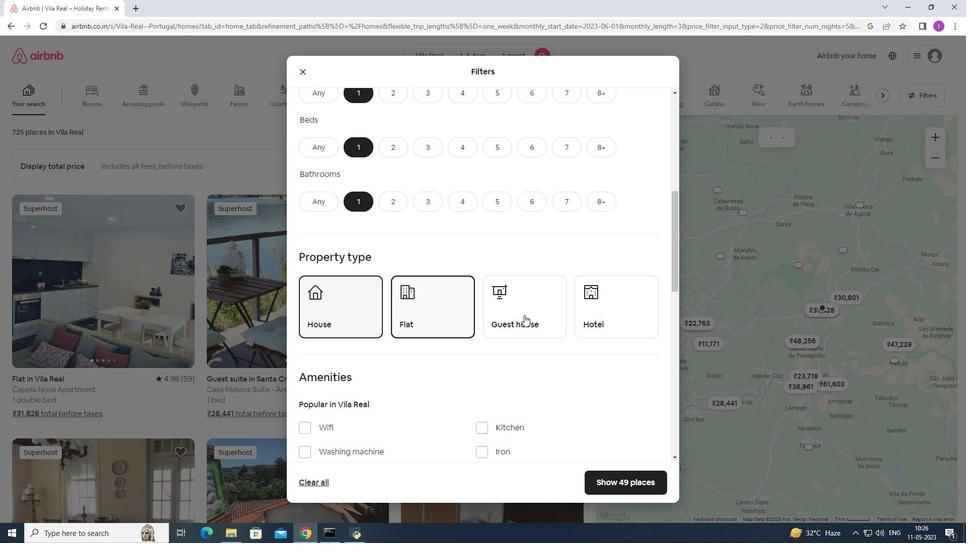 
Action: Mouse moved to (657, 313)
Screenshot: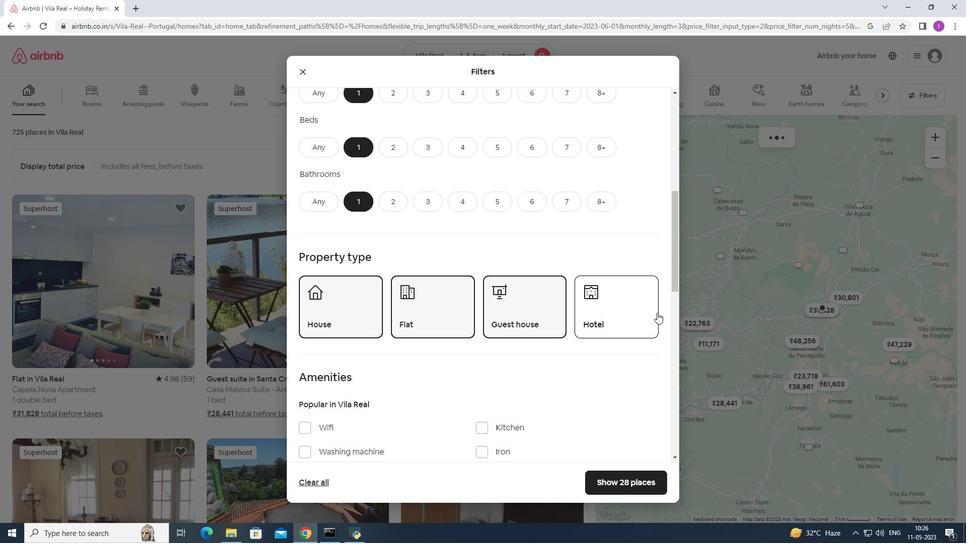 
Action: Mouse pressed left at (657, 313)
Screenshot: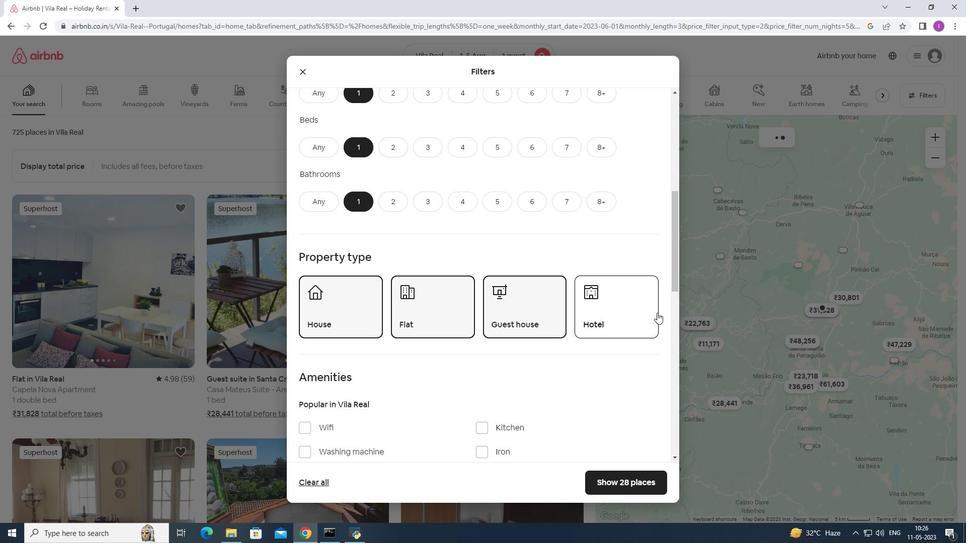 
Action: Mouse moved to (552, 327)
Screenshot: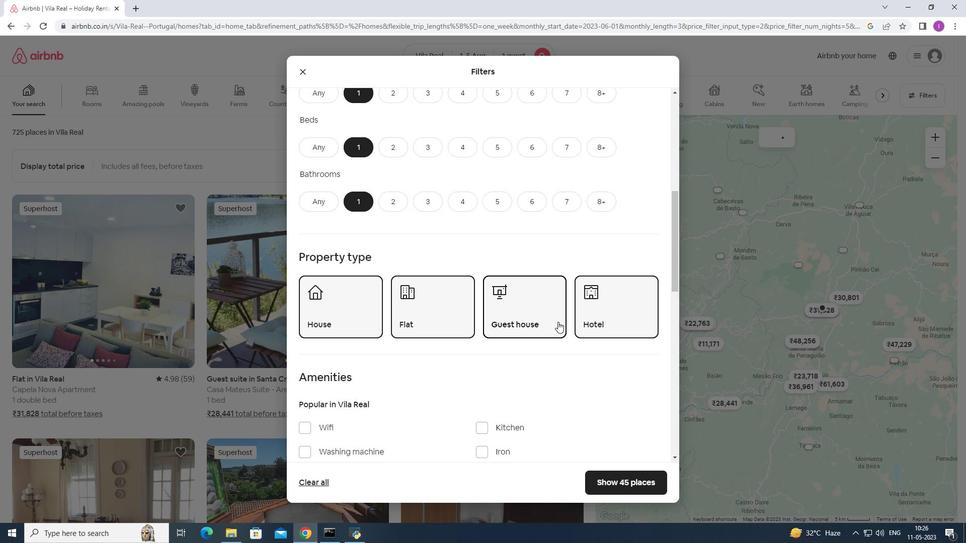 
Action: Mouse scrolled (552, 327) with delta (0, 0)
Screenshot: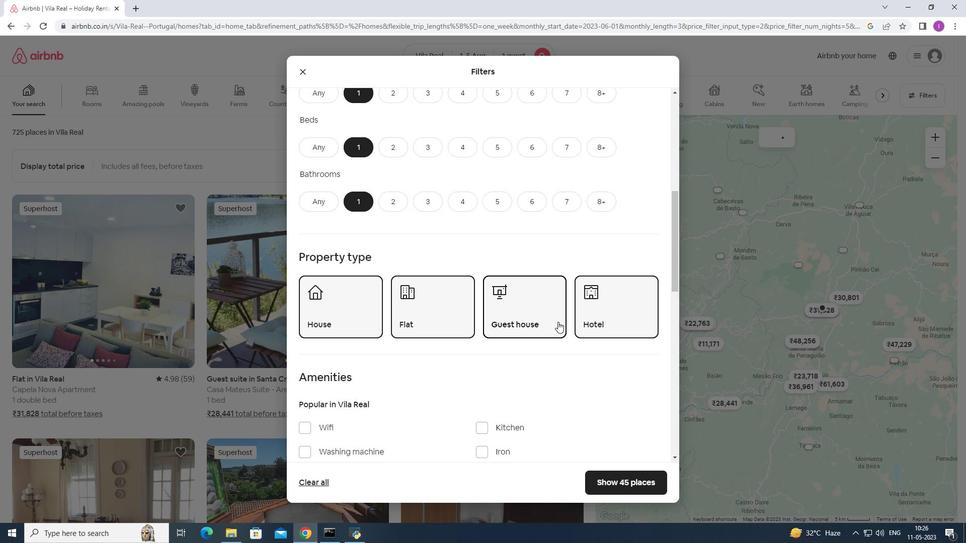 
Action: Mouse moved to (552, 328)
Screenshot: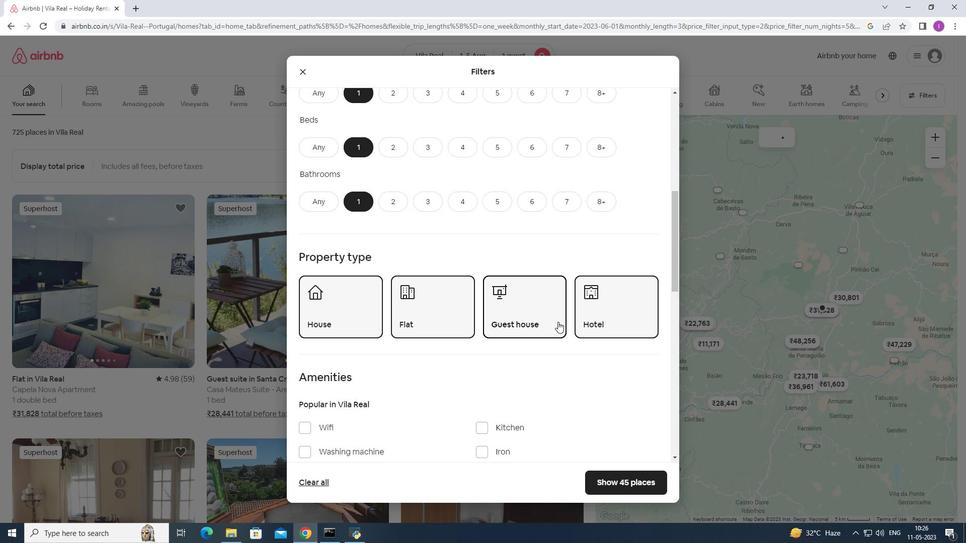 
Action: Mouse scrolled (552, 327) with delta (0, 0)
Screenshot: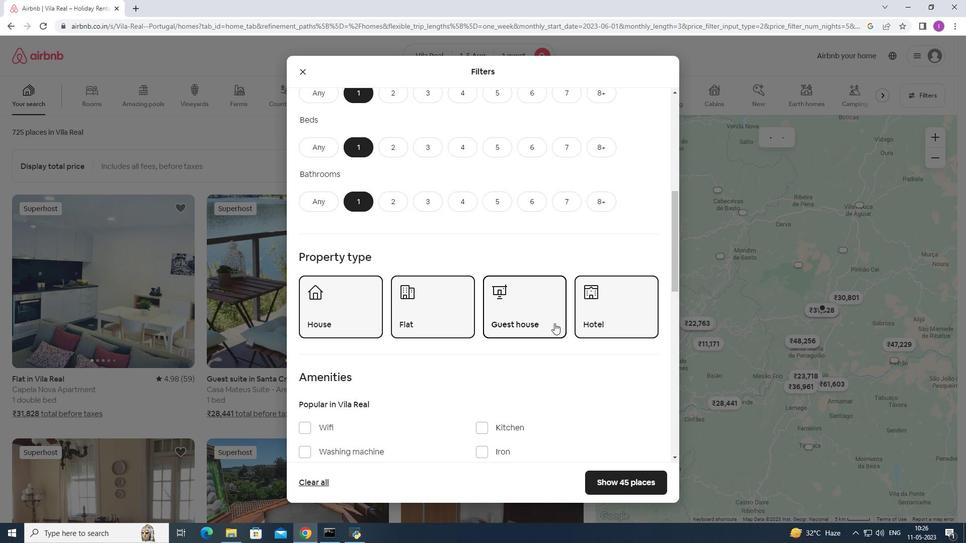 
Action: Mouse moved to (552, 328)
Screenshot: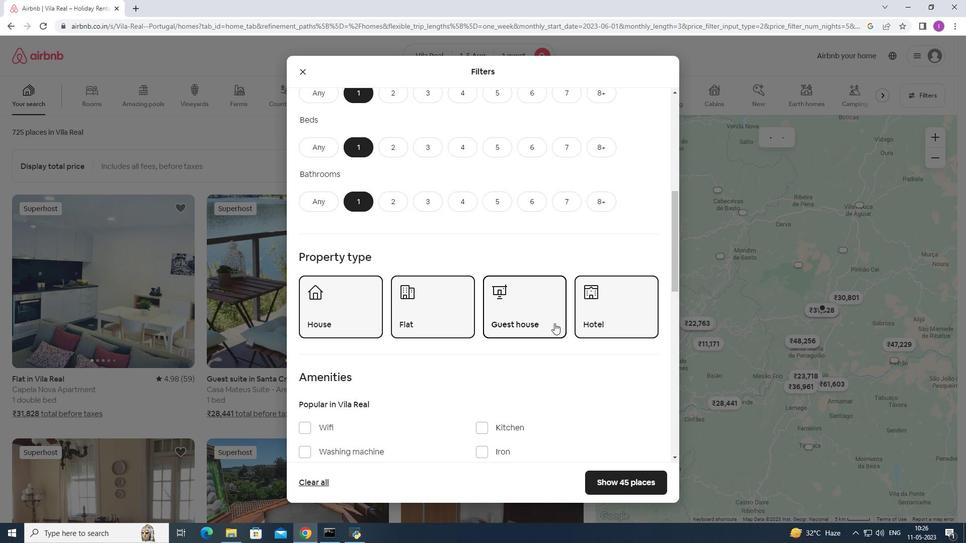 
Action: Mouse scrolled (552, 328) with delta (0, 0)
Screenshot: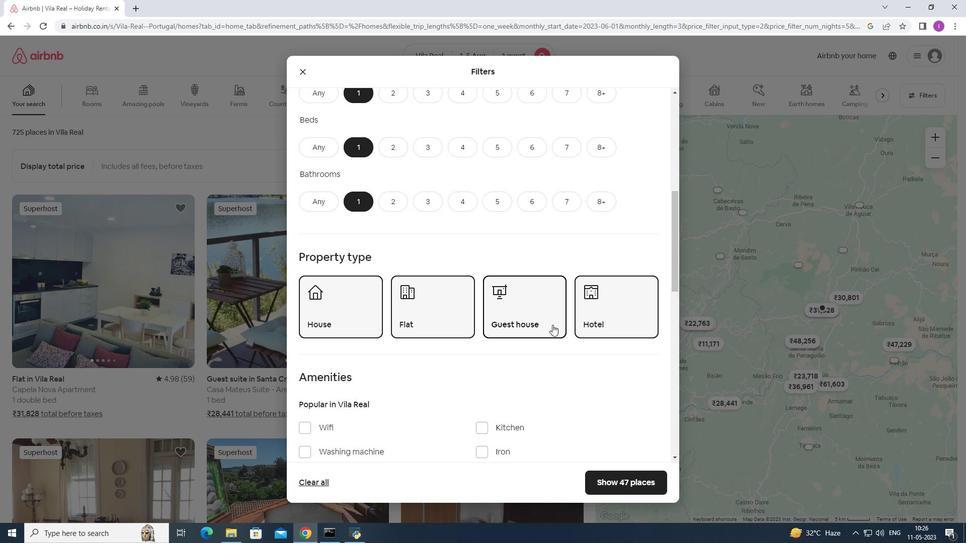 
Action: Mouse scrolled (552, 328) with delta (0, 0)
Screenshot: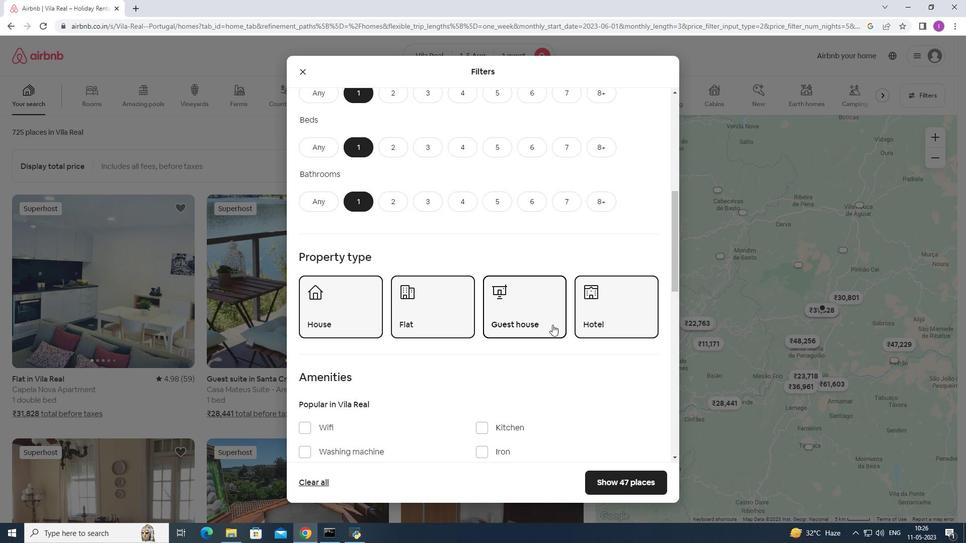 
Action: Mouse moved to (366, 266)
Screenshot: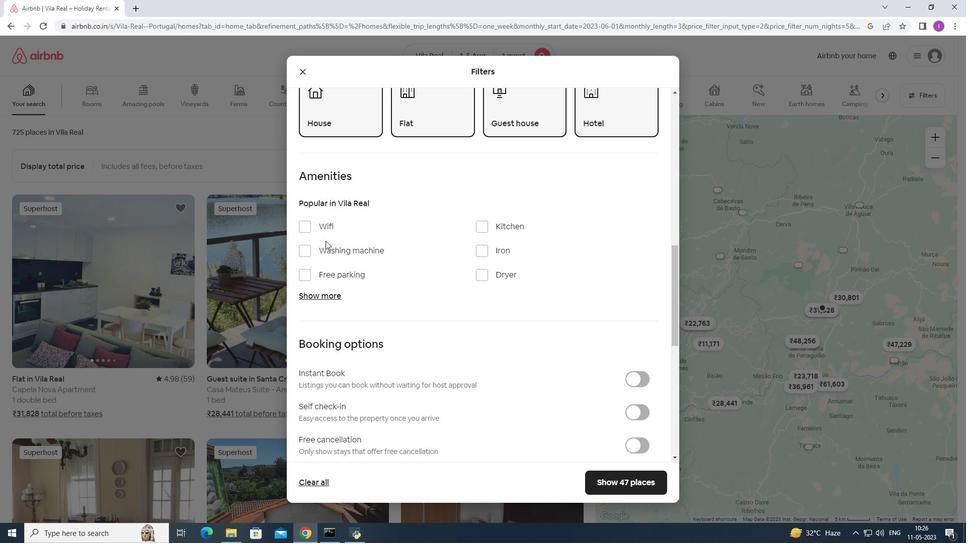 
Action: Mouse scrolled (366, 265) with delta (0, 0)
Screenshot: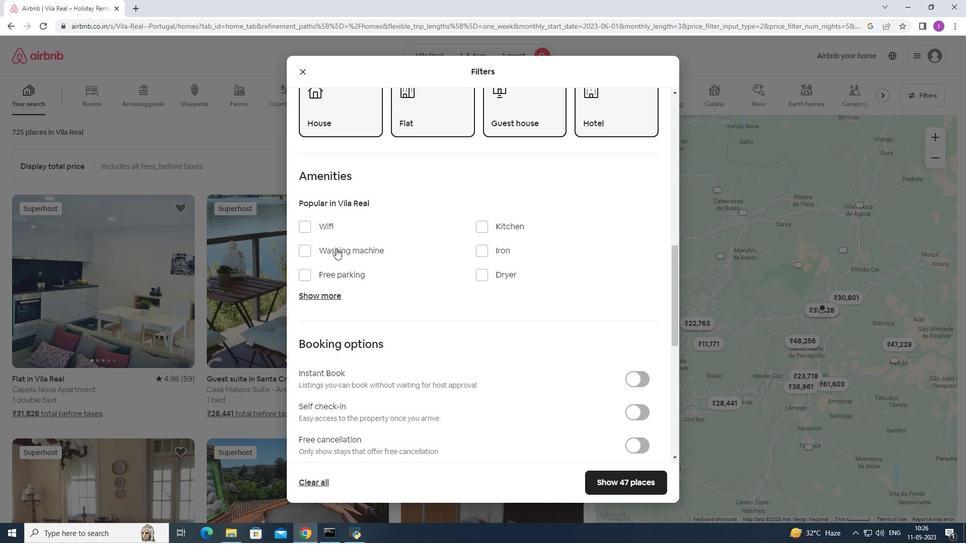 
Action: Mouse moved to (402, 277)
Screenshot: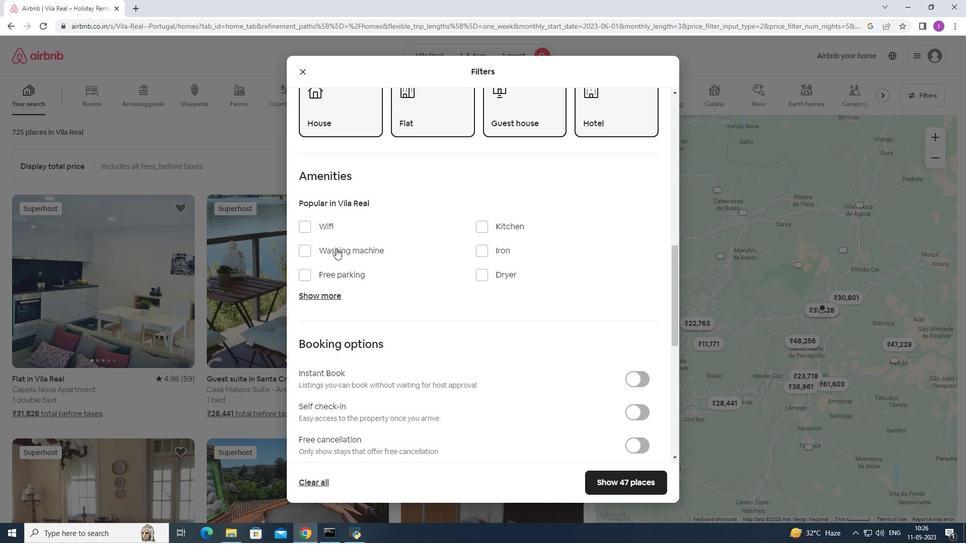 
Action: Mouse scrolled (402, 277) with delta (0, 0)
Screenshot: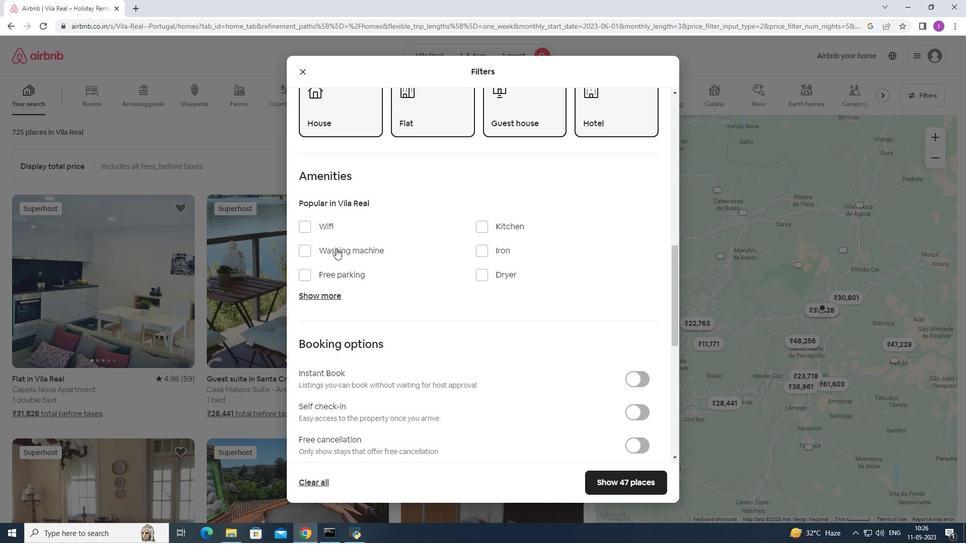
Action: Mouse moved to (417, 279)
Screenshot: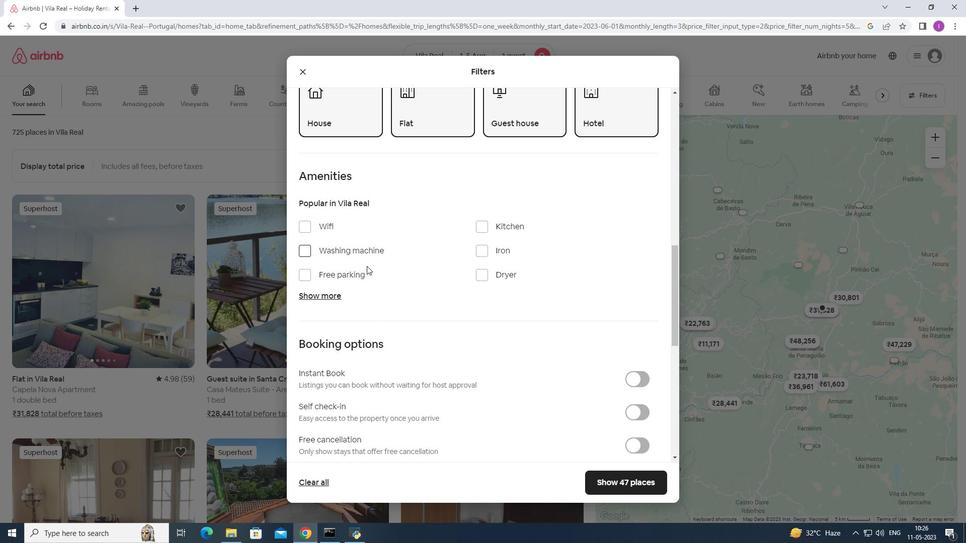 
Action: Mouse scrolled (417, 279) with delta (0, 0)
Screenshot: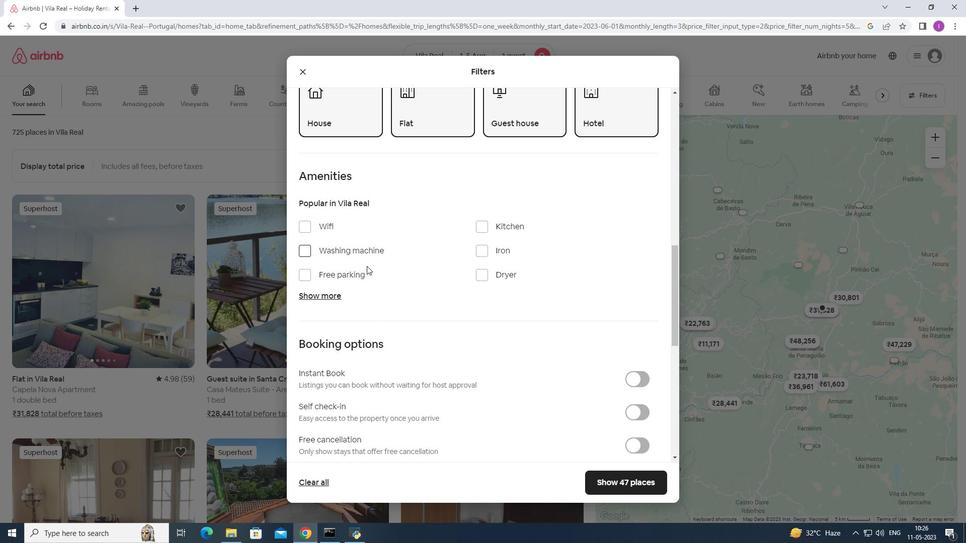 
Action: Mouse moved to (635, 261)
Screenshot: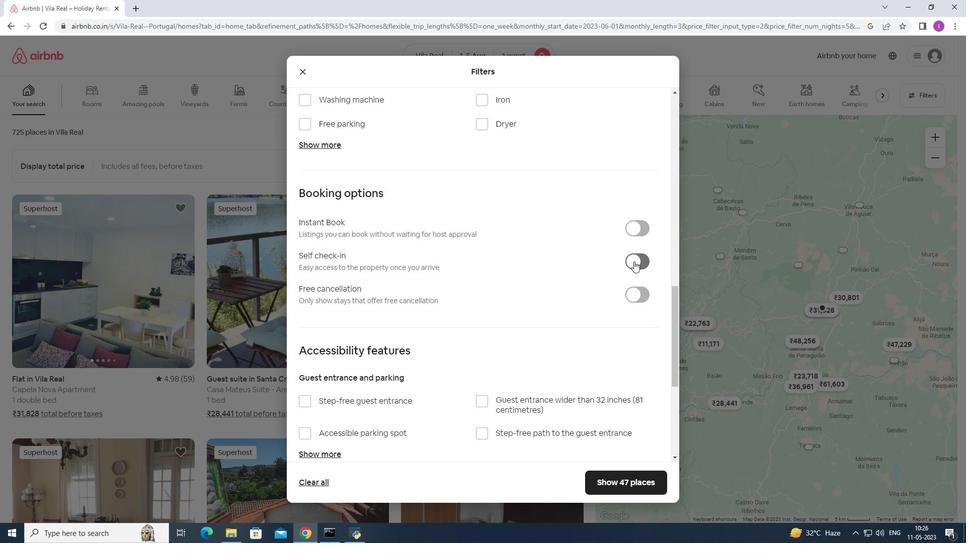 
Action: Mouse pressed left at (635, 261)
Screenshot: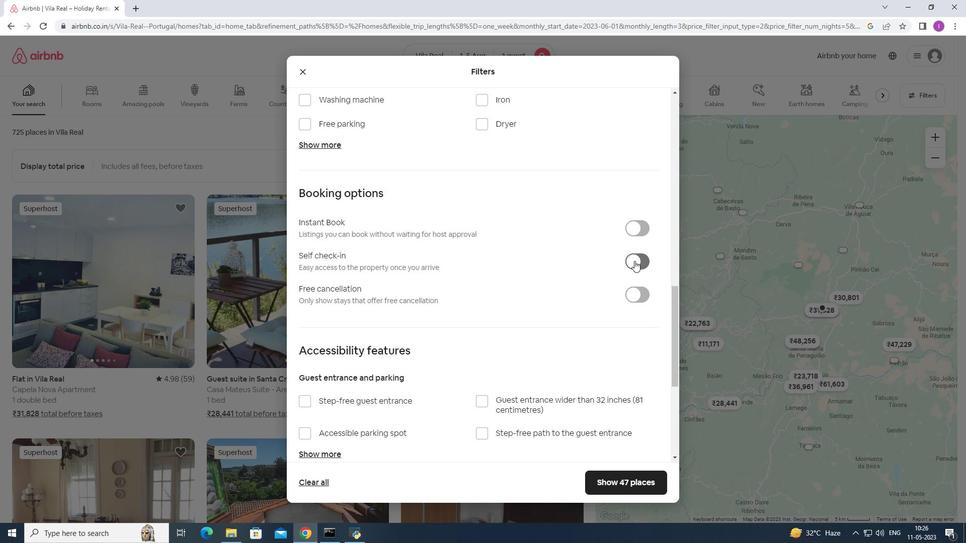 
Action: Mouse moved to (545, 320)
Screenshot: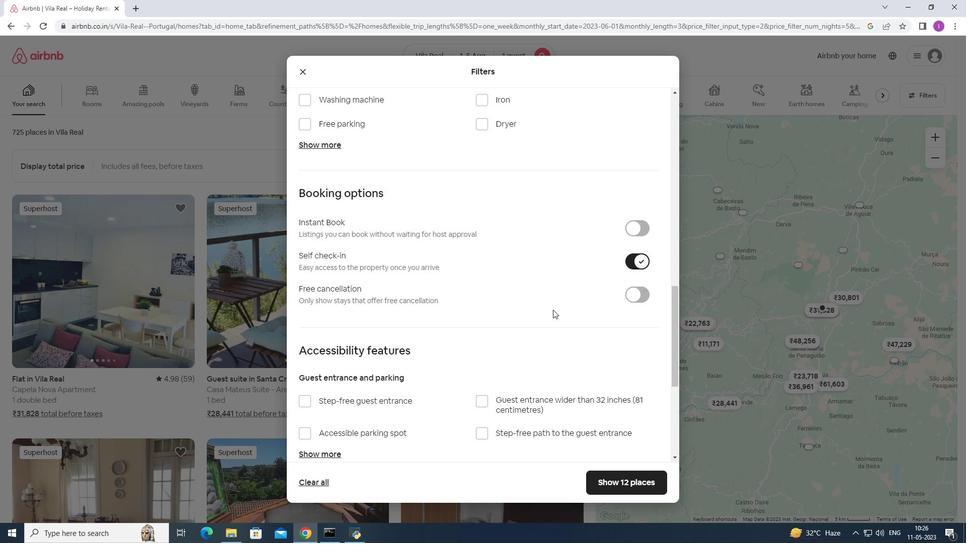
Action: Mouse scrolled (545, 319) with delta (0, 0)
Screenshot: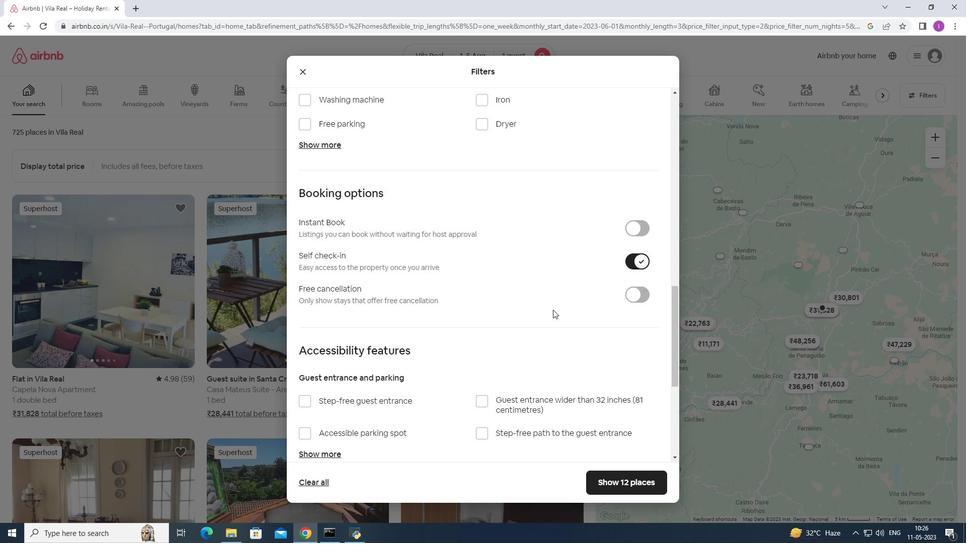 
Action: Mouse moved to (544, 321)
Screenshot: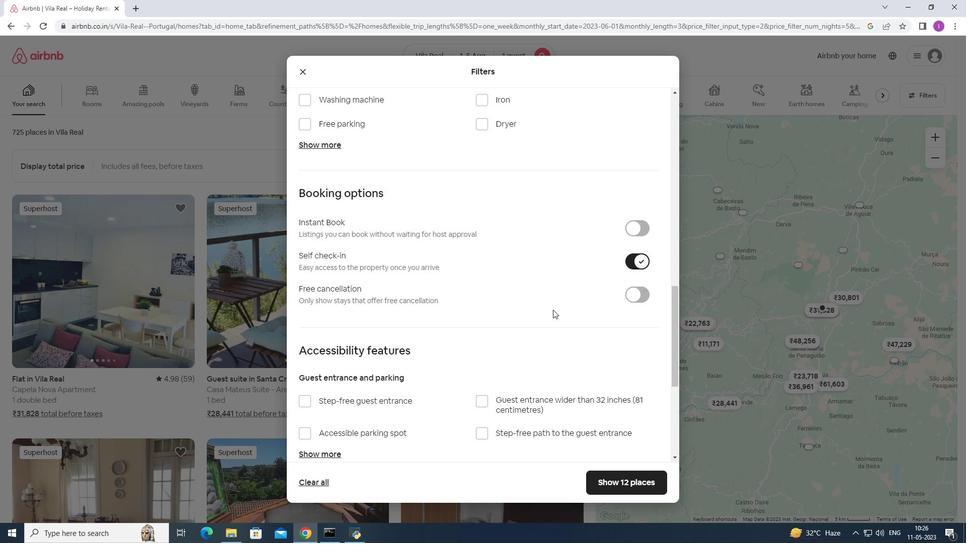 
Action: Mouse scrolled (544, 321) with delta (0, 0)
Screenshot: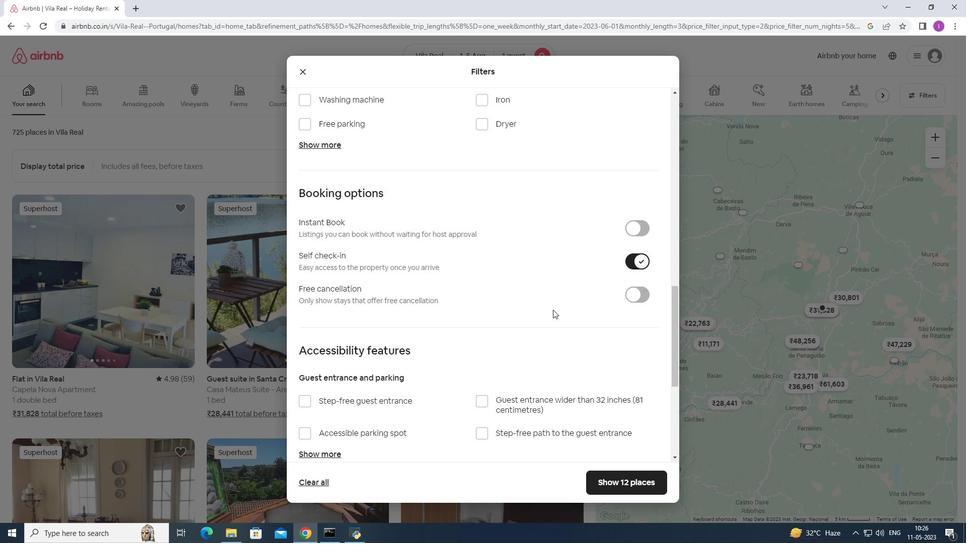 
Action: Mouse moved to (544, 321)
Screenshot: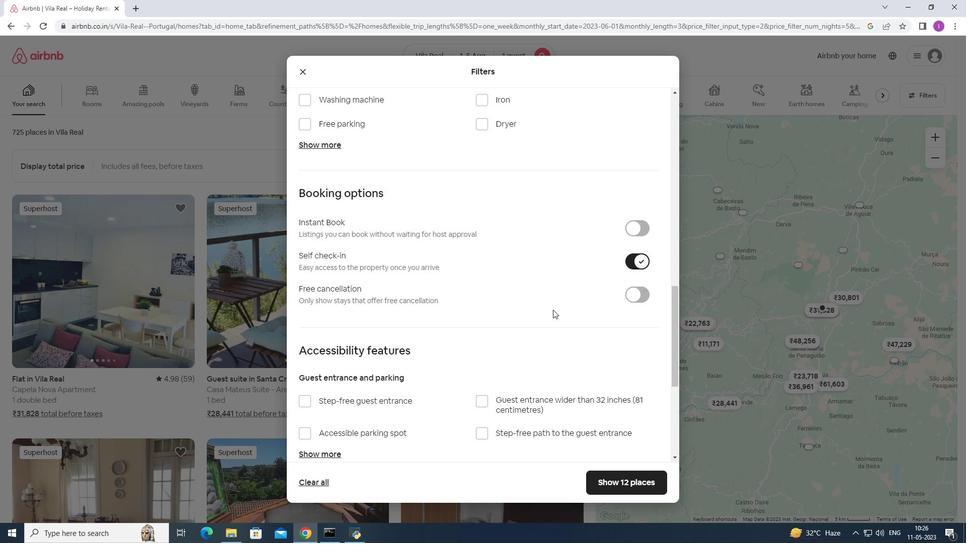 
Action: Mouse scrolled (544, 321) with delta (0, 0)
Screenshot: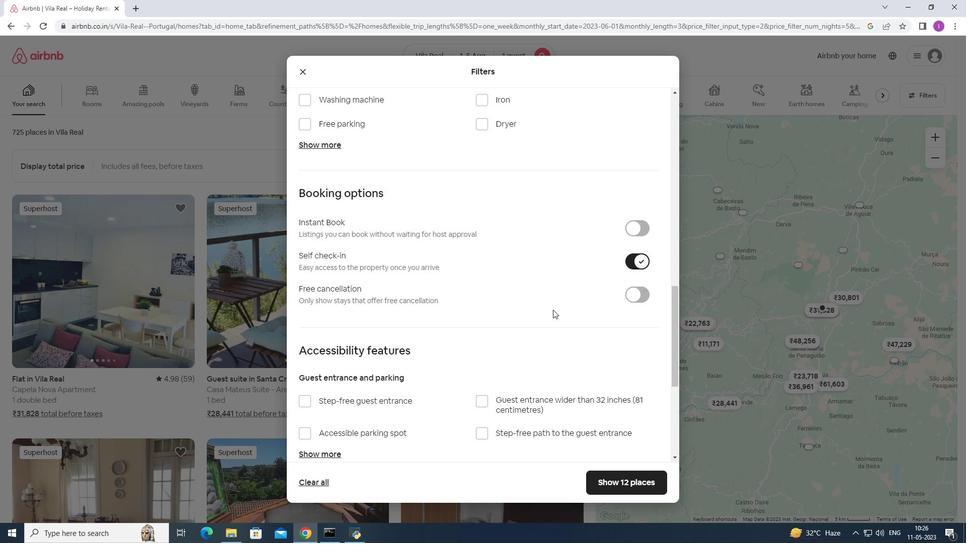 
Action: Mouse scrolled (544, 321) with delta (0, 0)
Screenshot: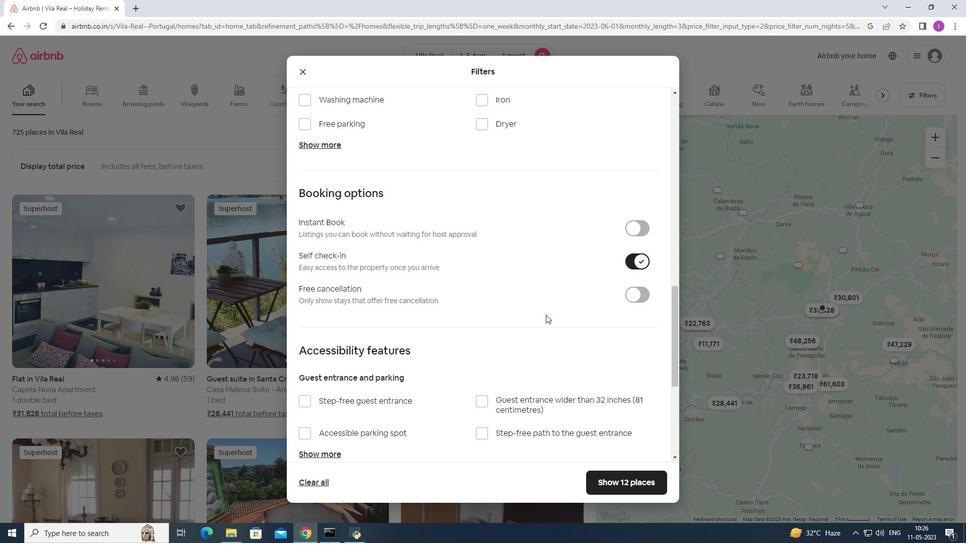 
Action: Mouse moved to (544, 322)
Screenshot: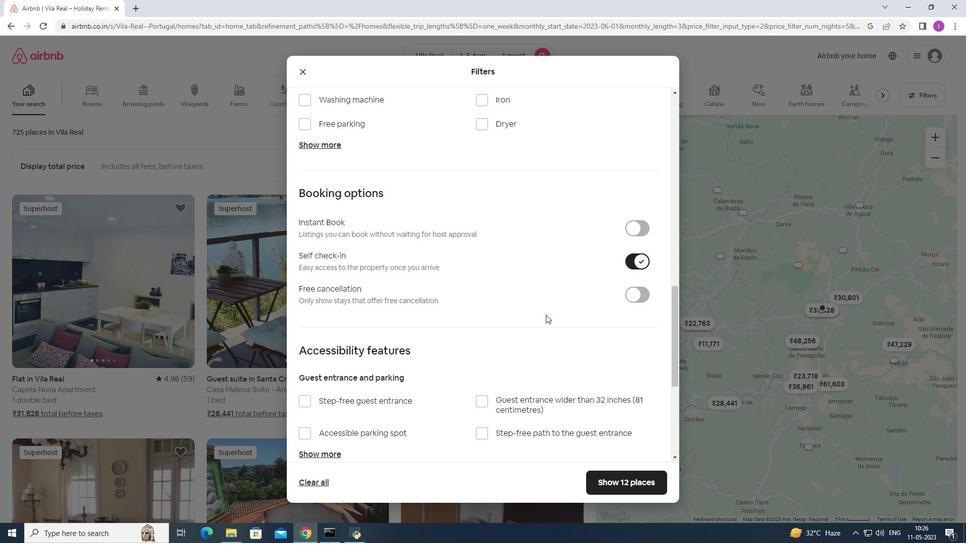 
Action: Mouse scrolled (544, 321) with delta (0, 0)
Screenshot: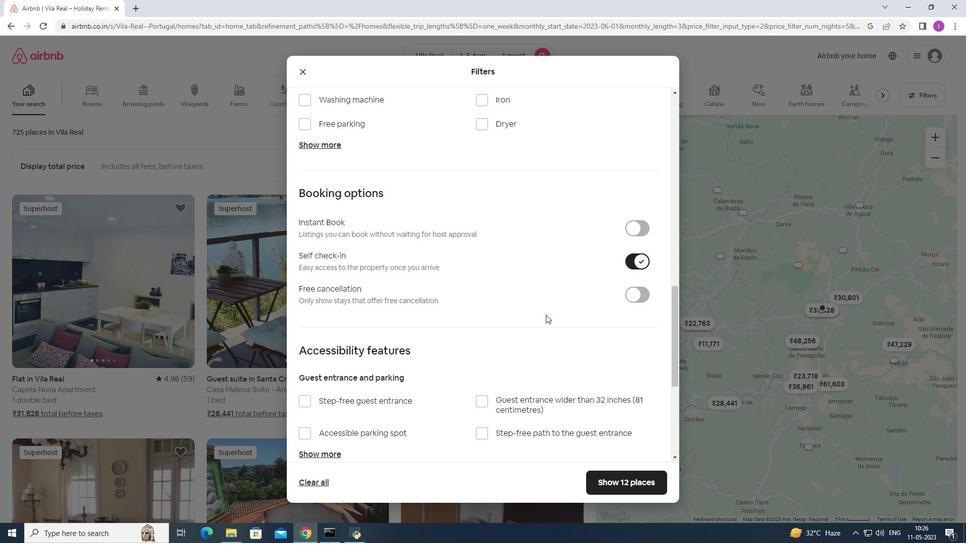 
Action: Mouse moved to (532, 317)
Screenshot: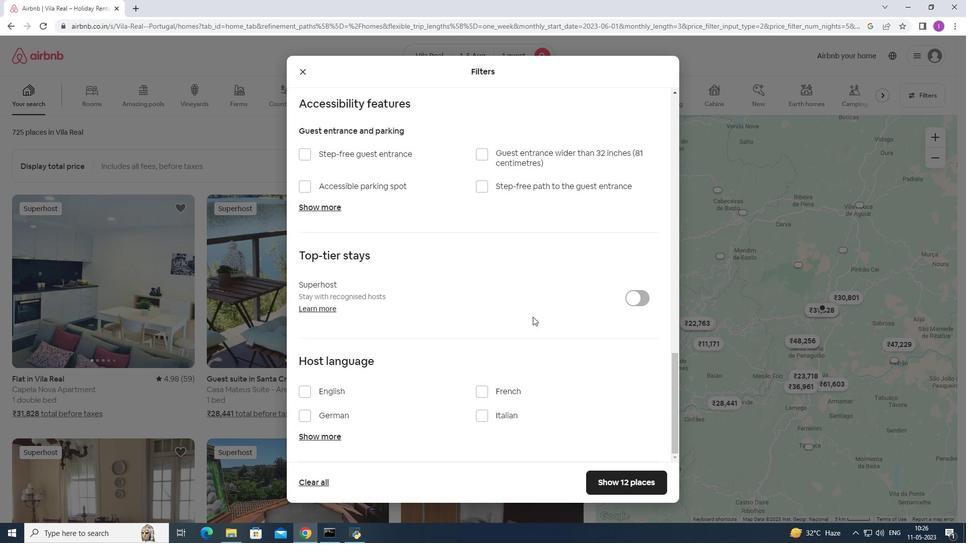 
Action: Mouse scrolled (532, 316) with delta (0, 0)
Screenshot: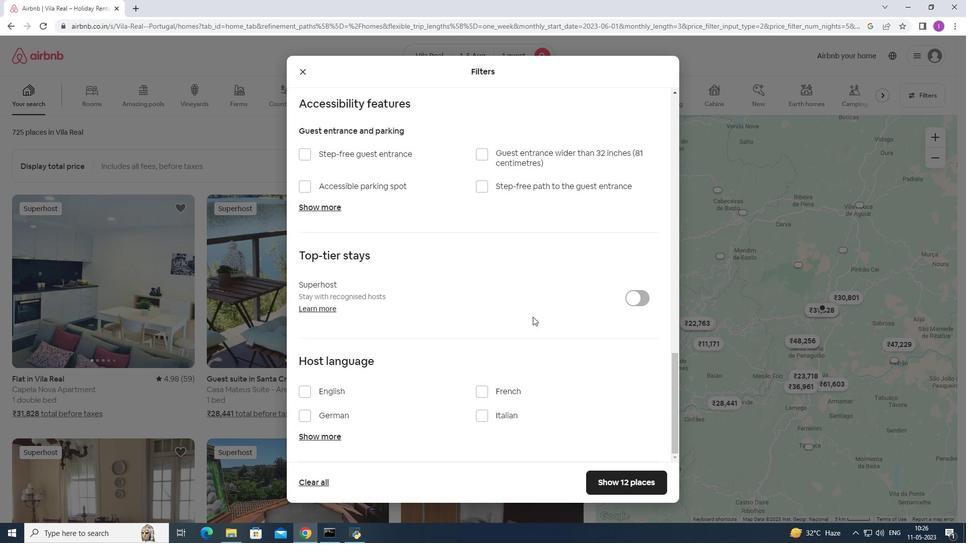 
Action: Mouse scrolled (532, 316) with delta (0, 0)
Screenshot: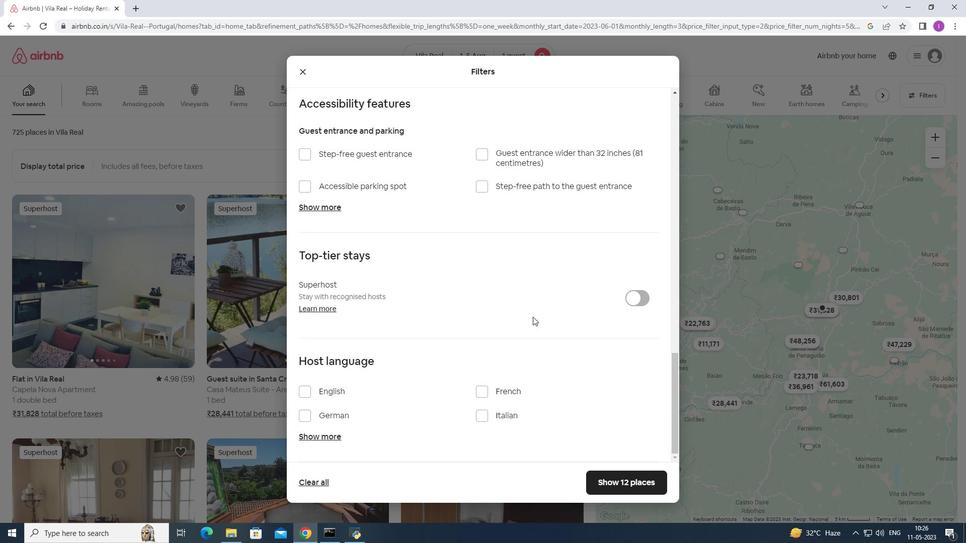
Action: Mouse moved to (531, 317)
Screenshot: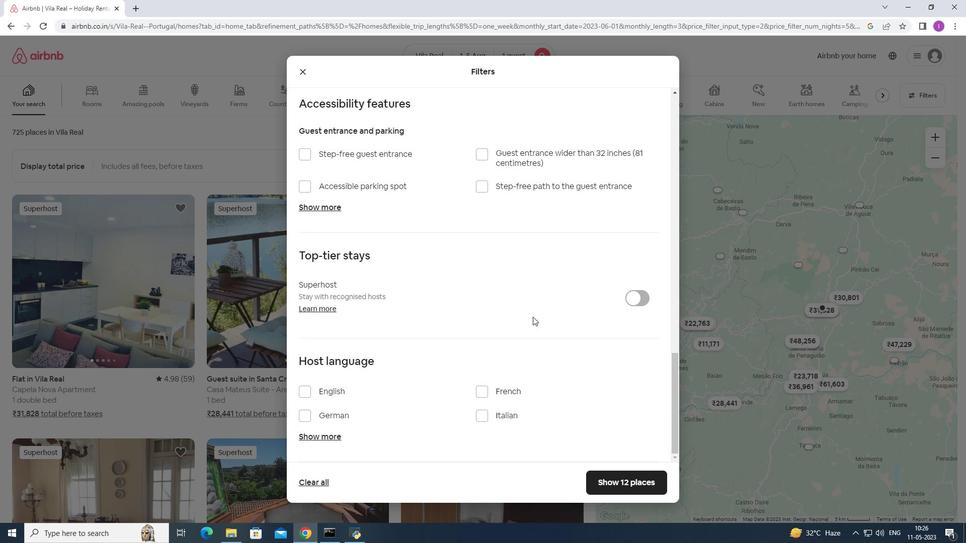 
Action: Mouse scrolled (531, 316) with delta (0, 0)
Screenshot: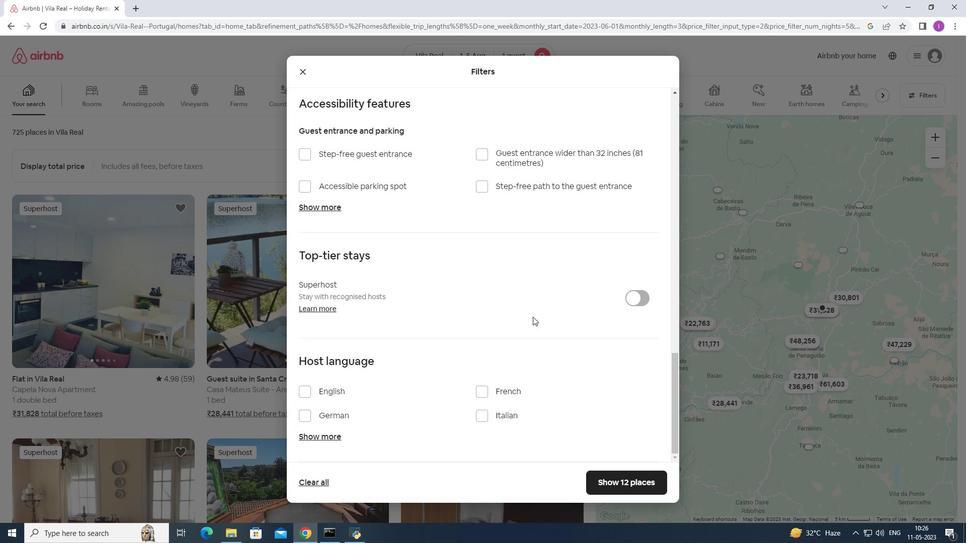 
Action: Mouse scrolled (531, 316) with delta (0, 0)
Screenshot: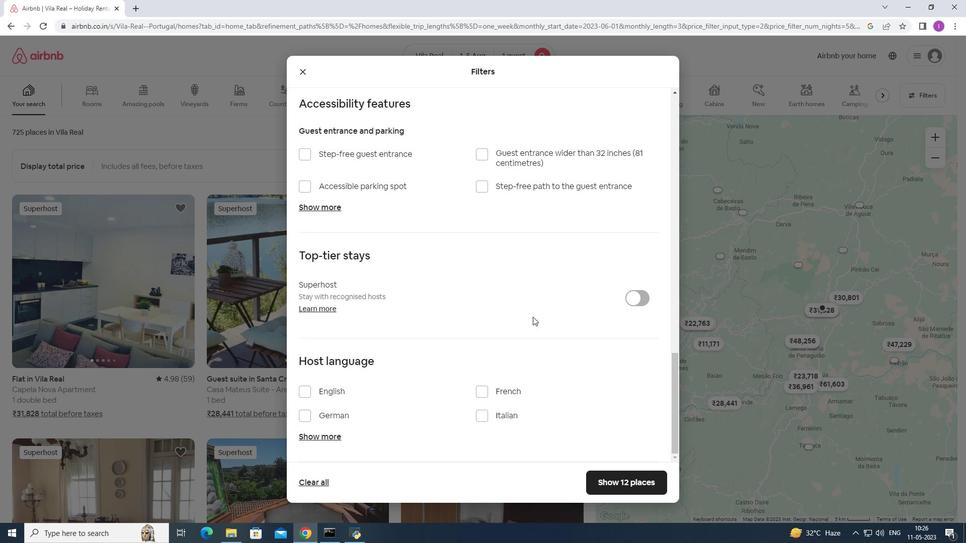 
Action: Mouse scrolled (531, 316) with delta (0, 0)
Screenshot: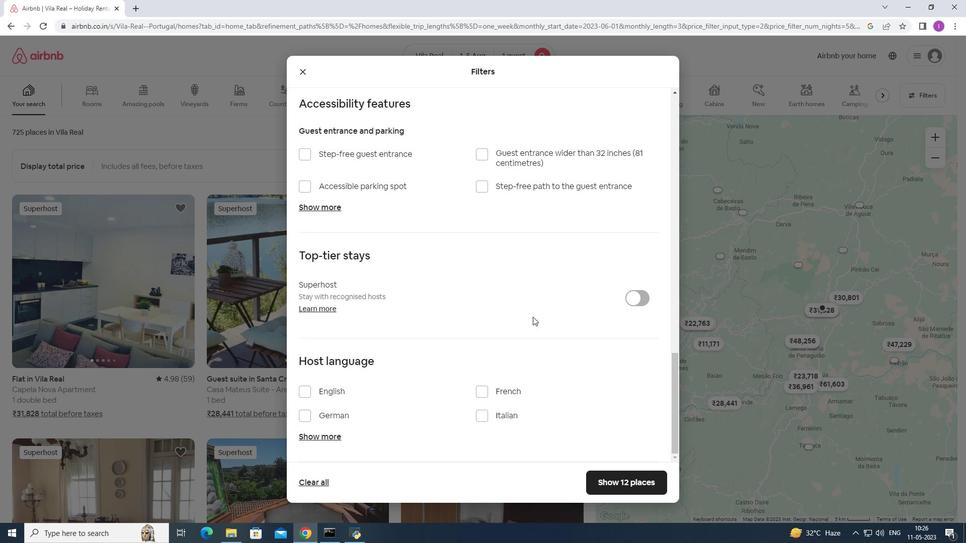 
Action: Mouse moved to (302, 393)
Screenshot: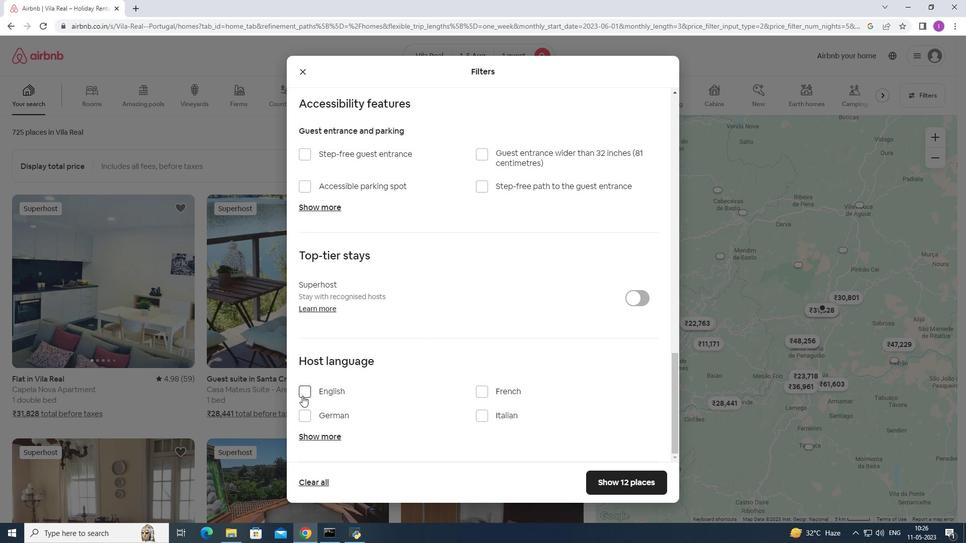 
Action: Mouse pressed left at (302, 393)
Screenshot: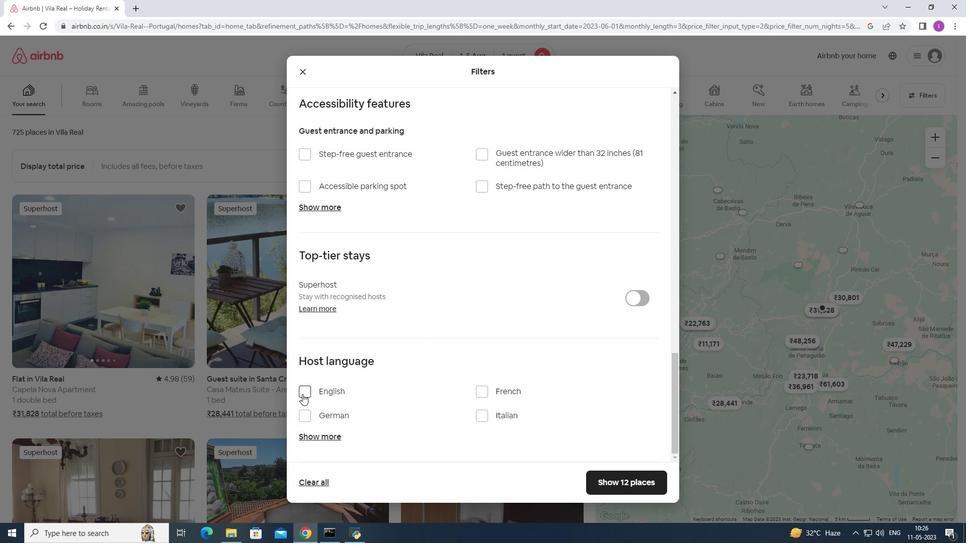 
Action: Mouse moved to (620, 487)
Screenshot: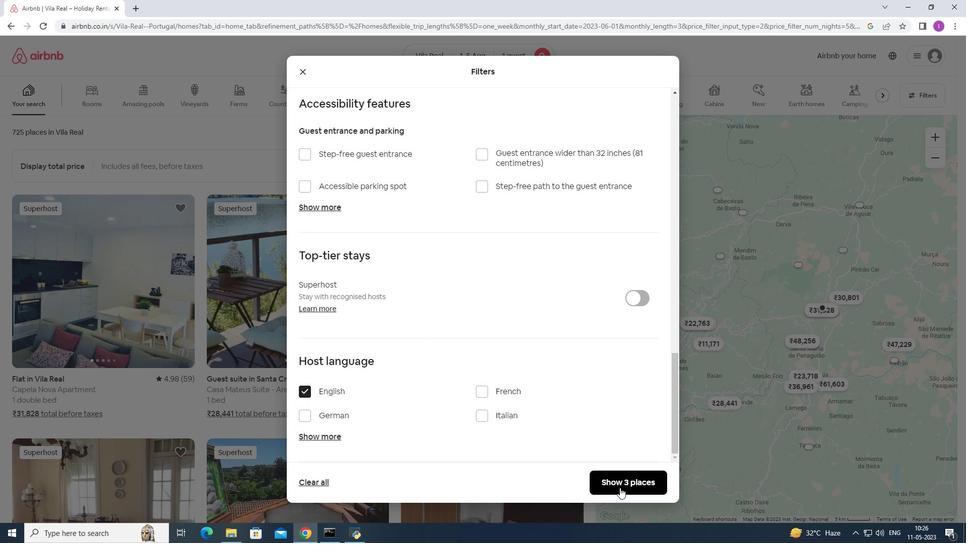 
Action: Mouse pressed left at (620, 487)
Screenshot: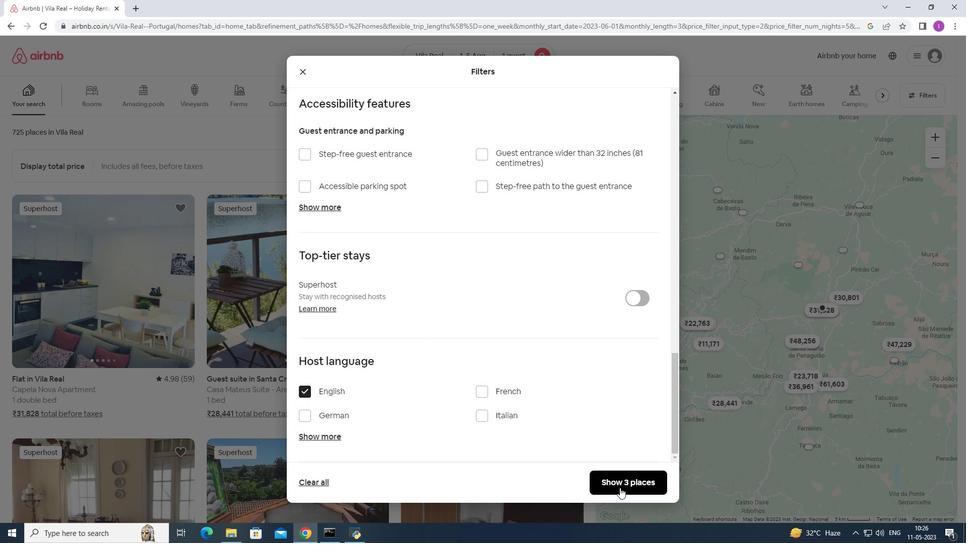 
Action: Mouse moved to (616, 481)
Screenshot: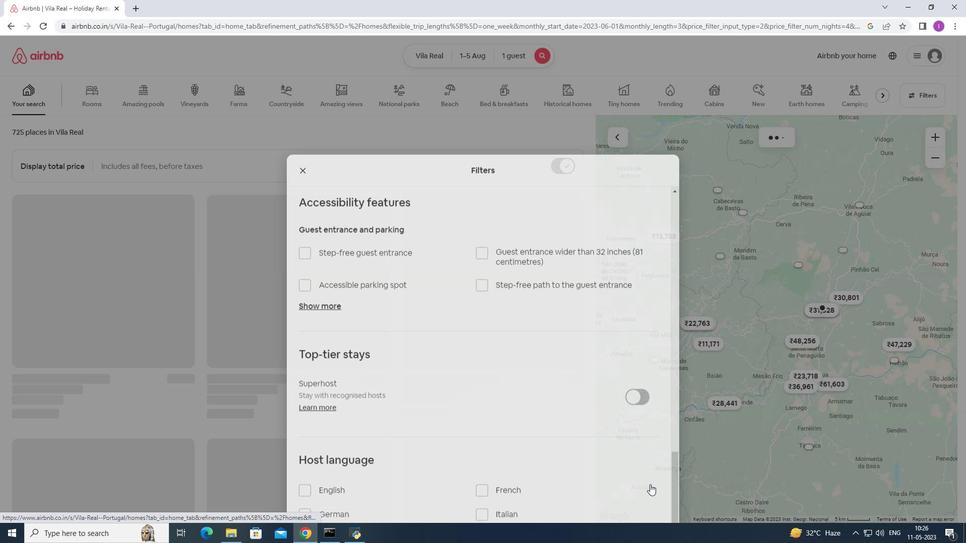 
